 Task: Find an Airbnb in Greenwood, United States, for one guest from September 6 to September 10, with a price range of ₹9000 to ₹17000, 1 bedroom, 1 bed, 1 bathroom, self check-in, and host language in English or German.
Action: Mouse moved to (463, 109)
Screenshot: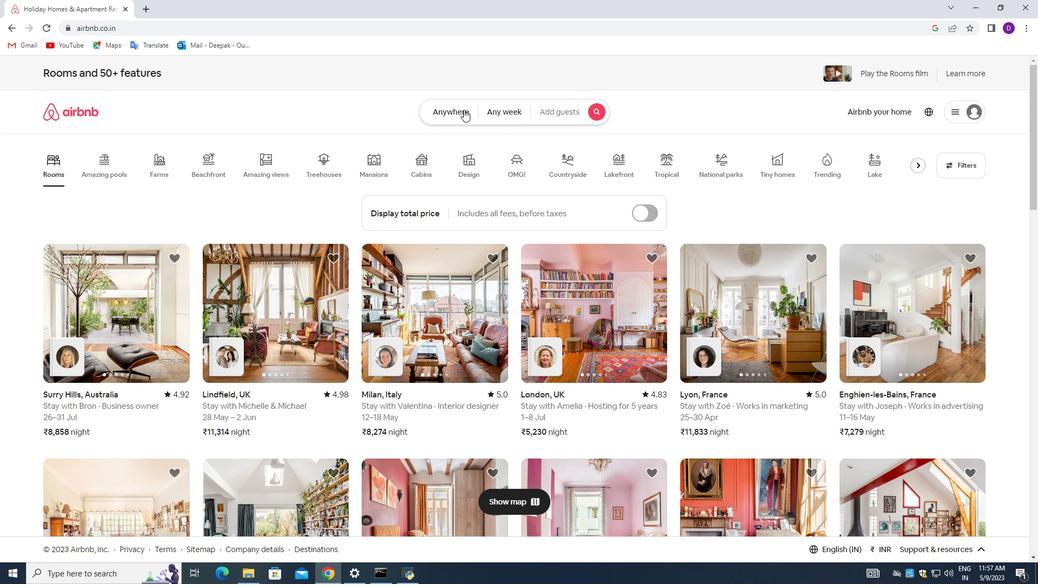
Action: Mouse pressed left at (463, 109)
Screenshot: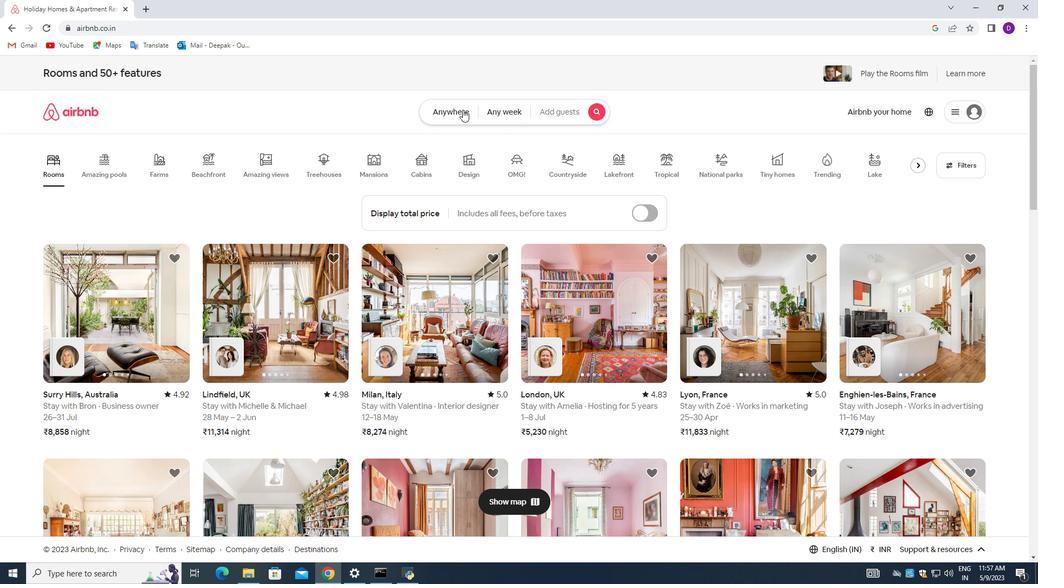 
Action: Mouse moved to (345, 157)
Screenshot: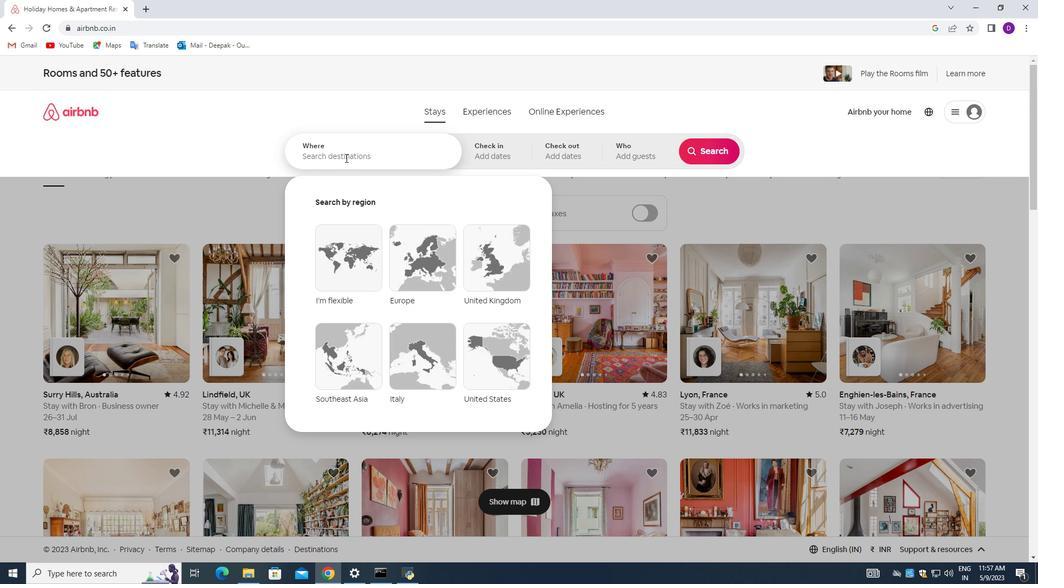 
Action: Mouse pressed left at (345, 157)
Screenshot: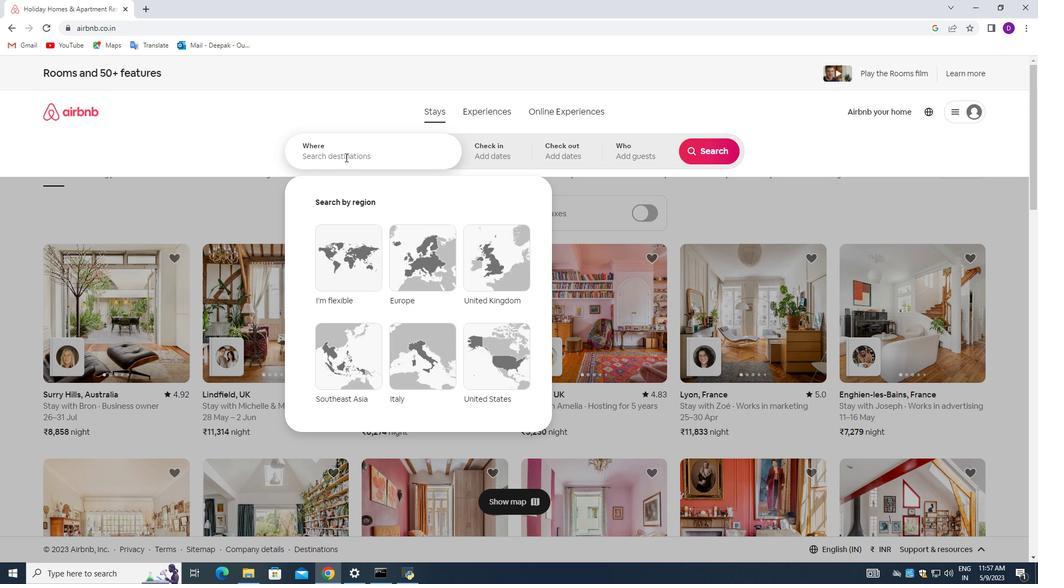 
Action: Key pressed <Key.shift>g<Key.backspace><Key.shift>Greenwood,<Key.space>u<Key.backspace><Key.space>un<Key.backspace><Key.backspace><Key.shift>United<Key.space><Key.shift>States<Key.enter>
Screenshot: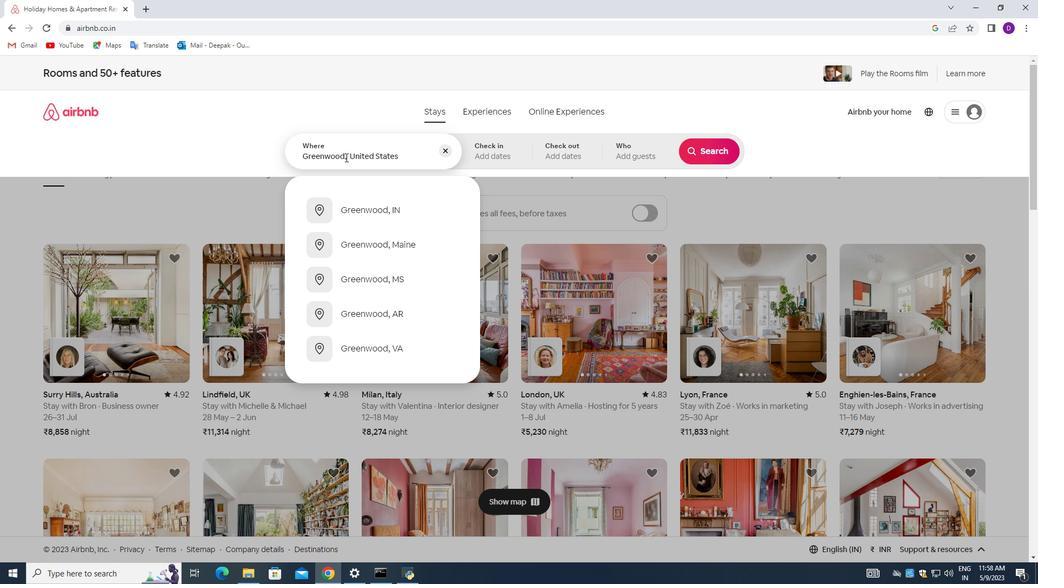 
Action: Mouse moved to (706, 241)
Screenshot: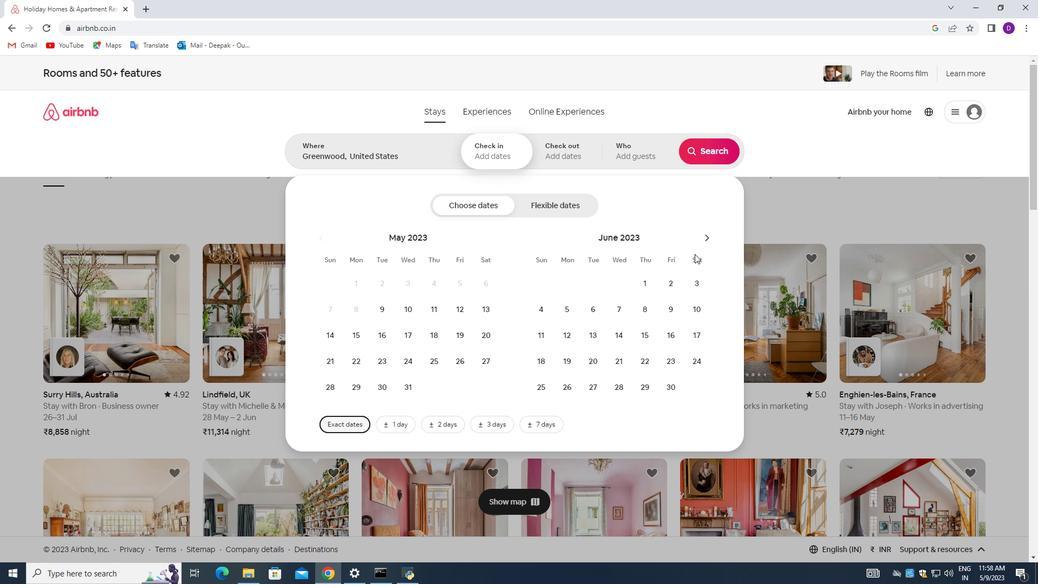 
Action: Mouse pressed left at (706, 241)
Screenshot: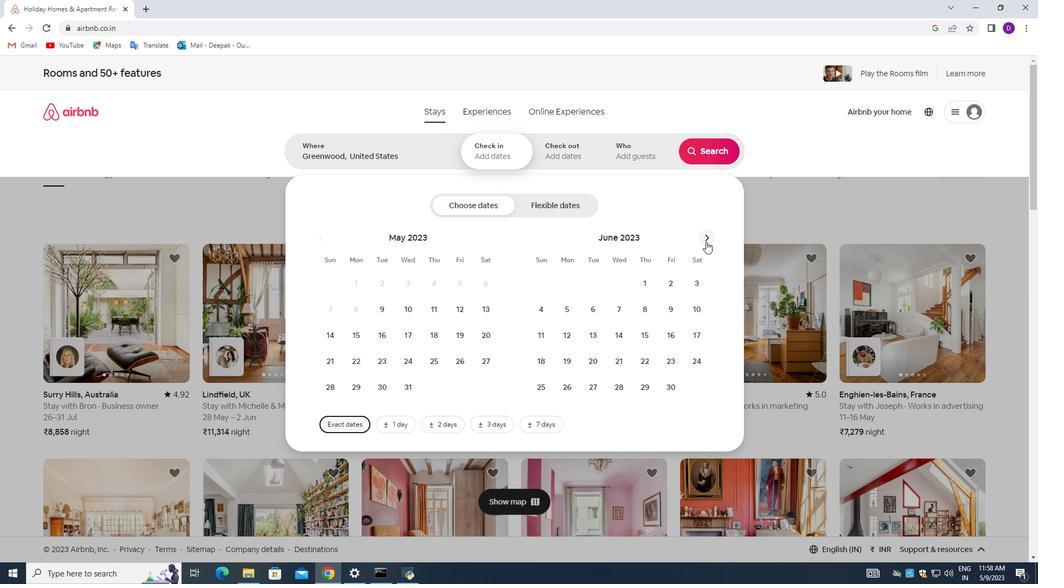 
Action: Mouse pressed left at (706, 241)
Screenshot: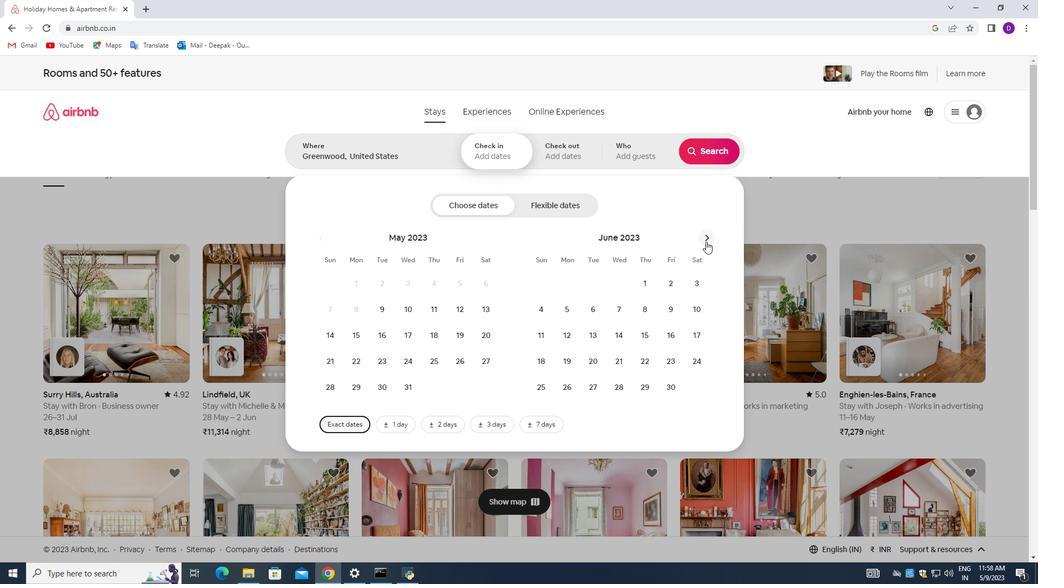 
Action: Mouse moved to (705, 241)
Screenshot: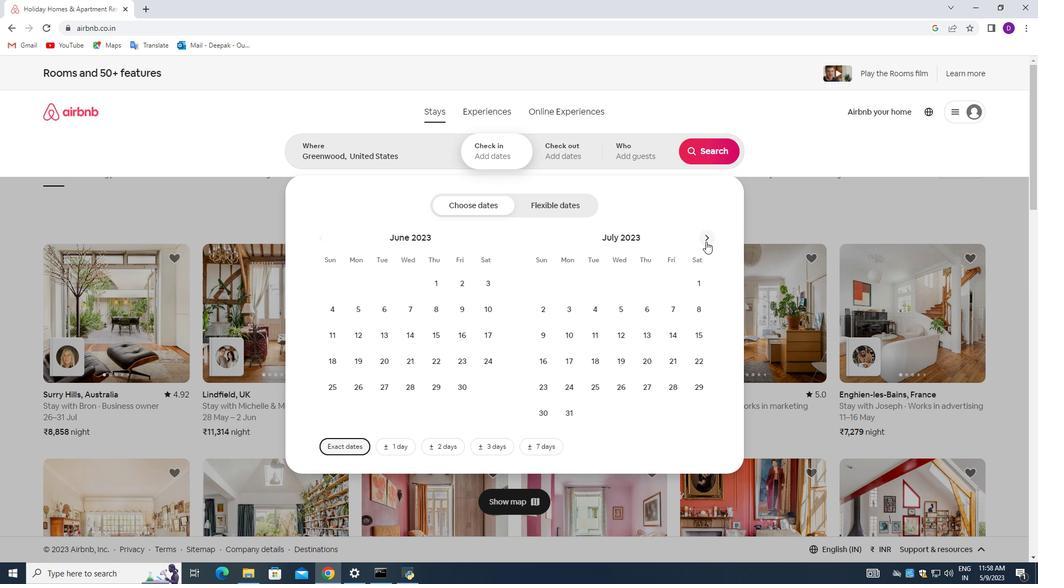 
Action: Mouse pressed left at (705, 241)
Screenshot: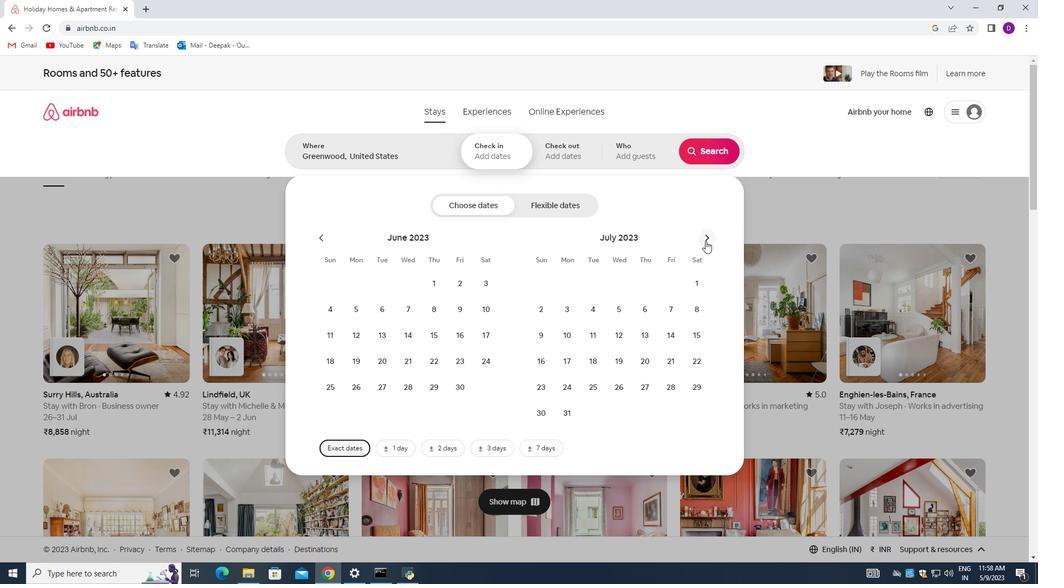 
Action: Mouse pressed left at (705, 241)
Screenshot: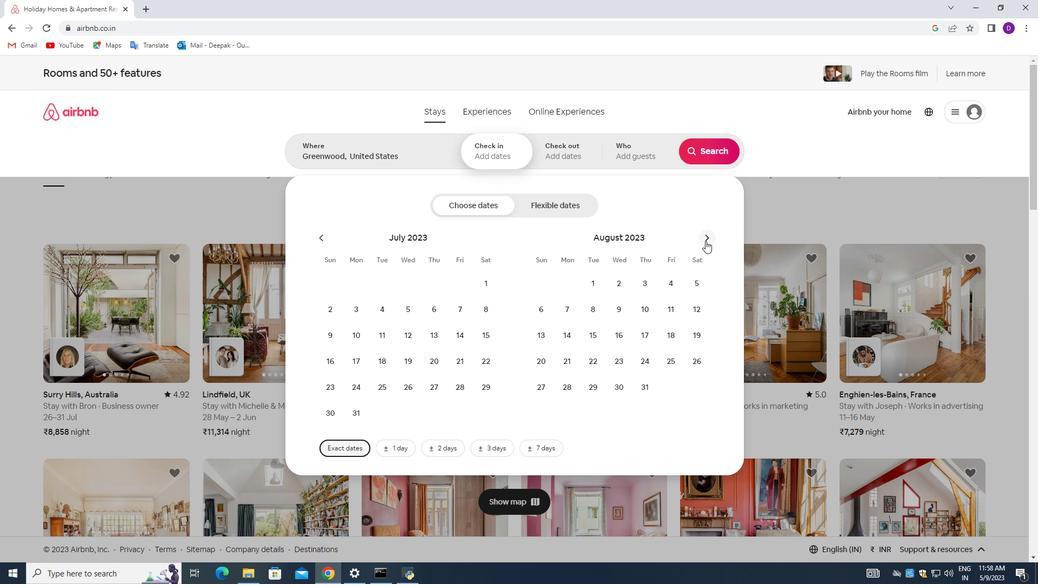 
Action: Mouse moved to (611, 315)
Screenshot: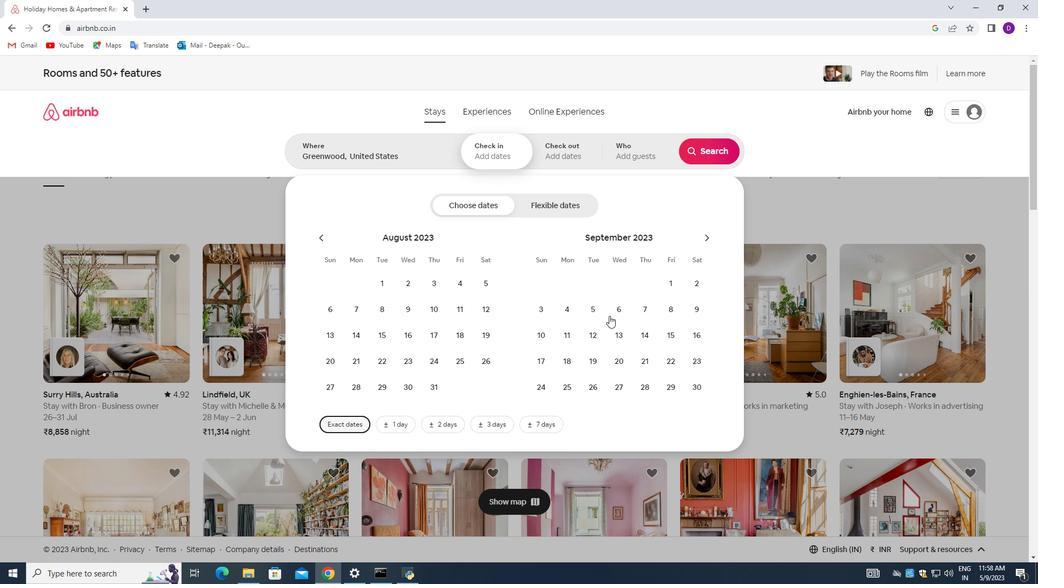 
Action: Mouse pressed left at (611, 315)
Screenshot: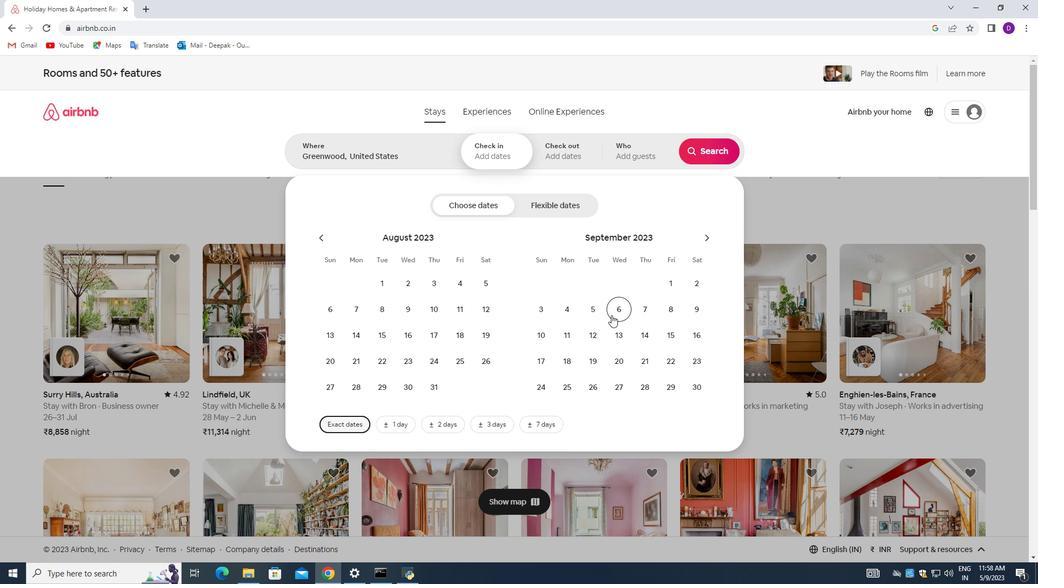 
Action: Mouse moved to (537, 335)
Screenshot: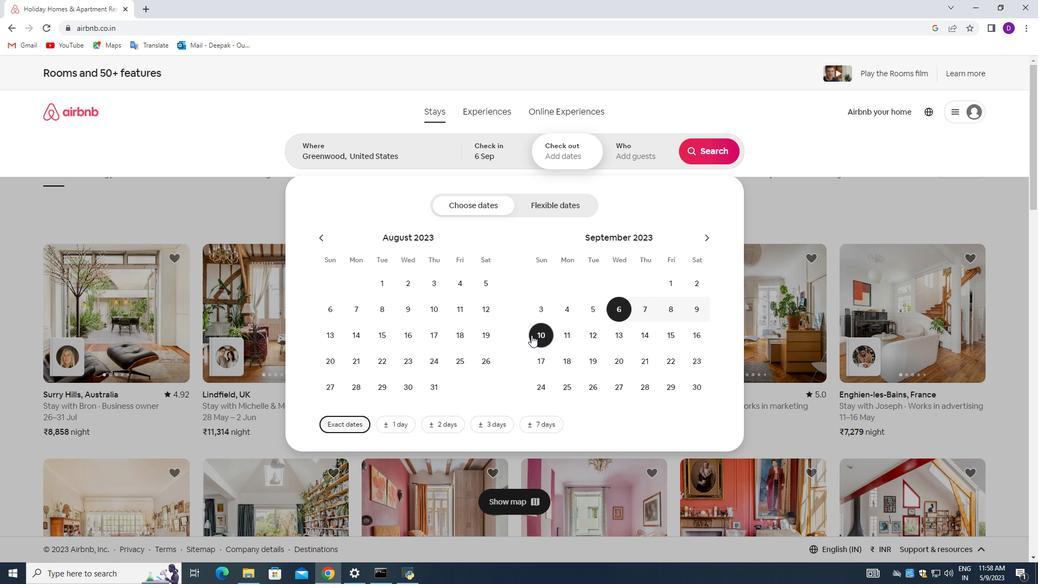
Action: Mouse pressed left at (537, 335)
Screenshot: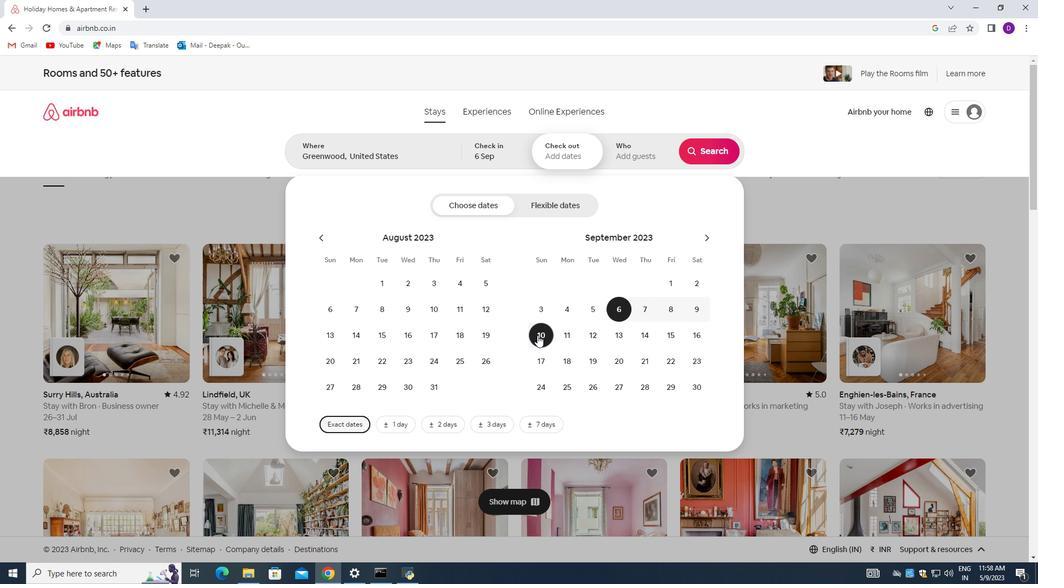 
Action: Mouse moved to (623, 158)
Screenshot: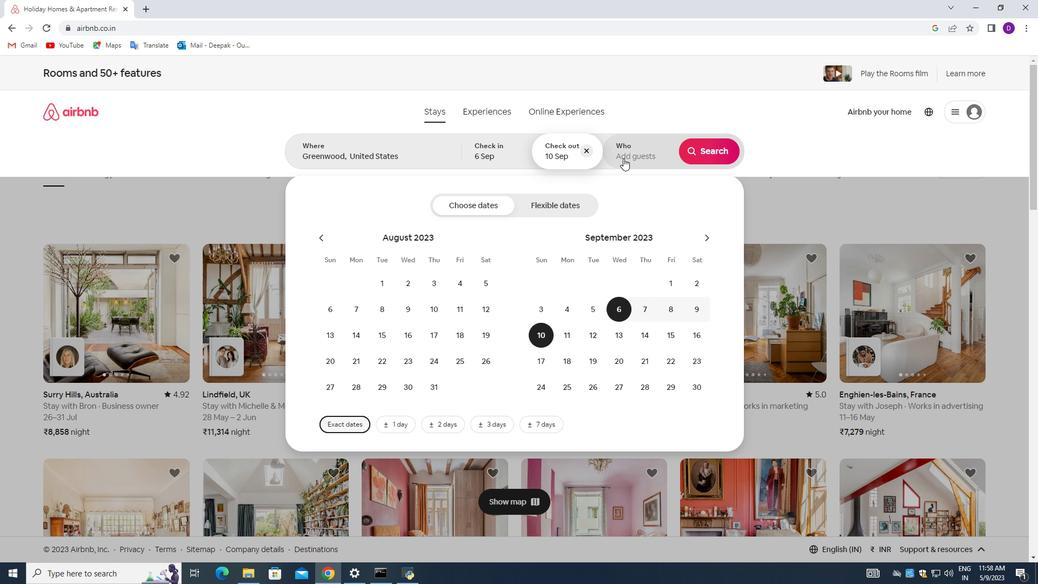 
Action: Mouse pressed left at (623, 158)
Screenshot: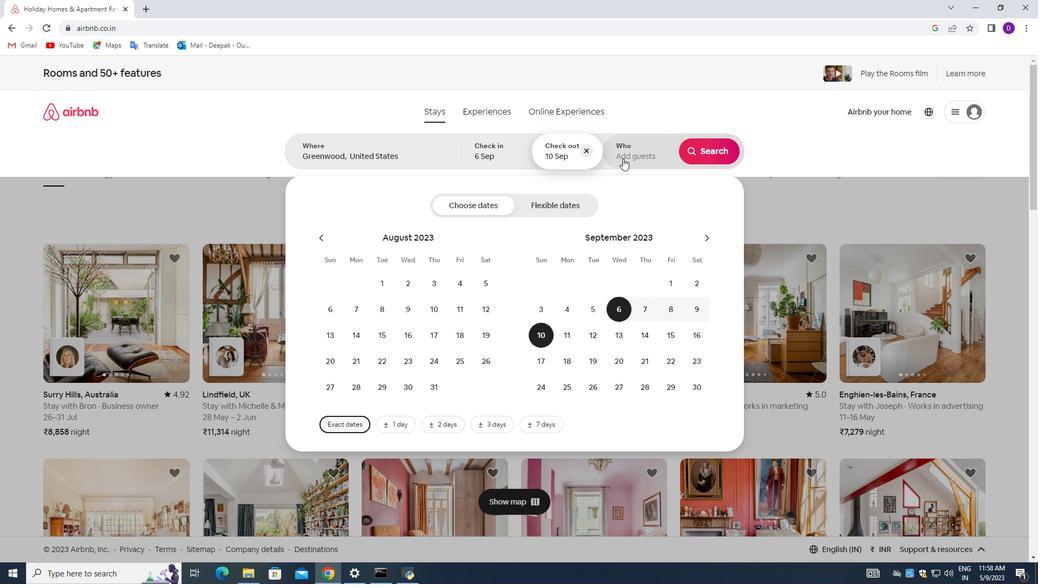 
Action: Mouse moved to (715, 208)
Screenshot: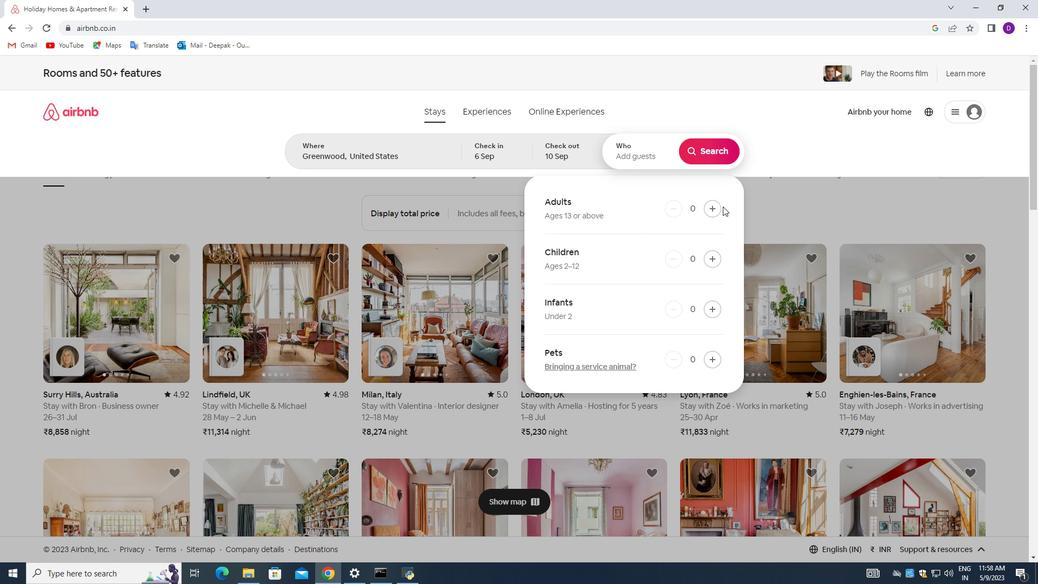 
Action: Mouse pressed left at (715, 208)
Screenshot: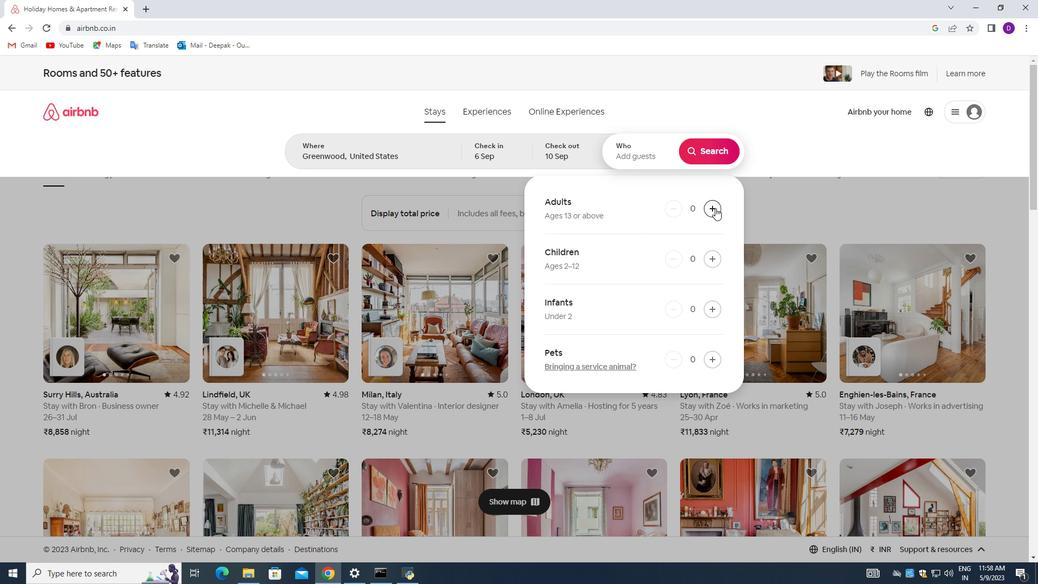 
Action: Mouse moved to (703, 160)
Screenshot: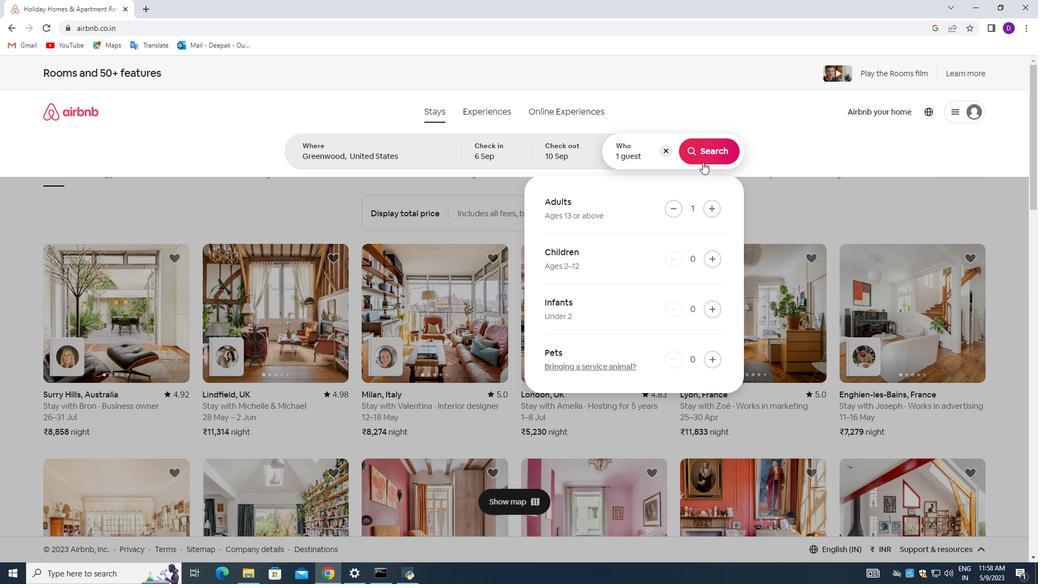 
Action: Mouse pressed left at (703, 160)
Screenshot: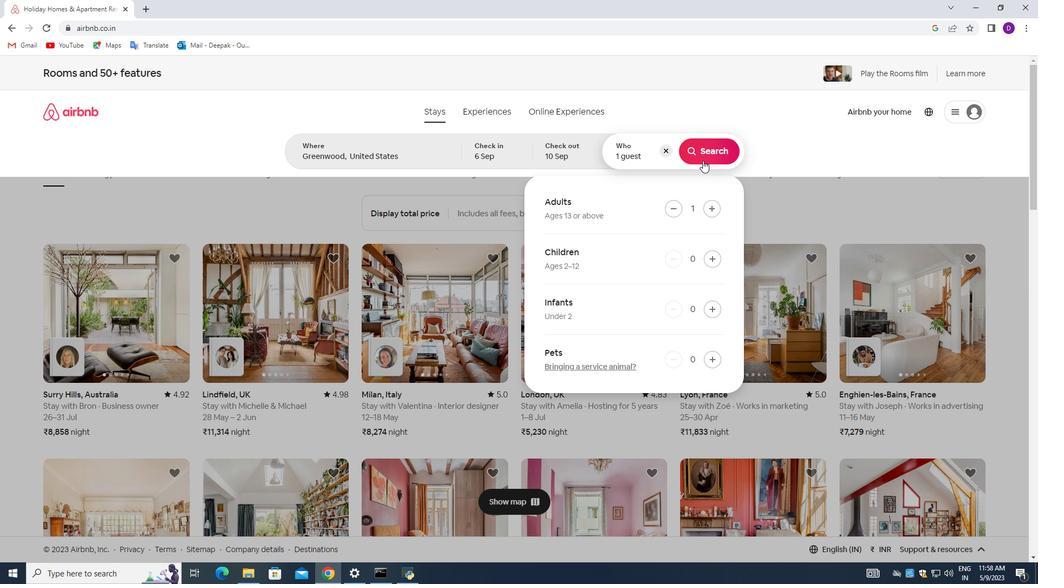 
Action: Mouse moved to (991, 121)
Screenshot: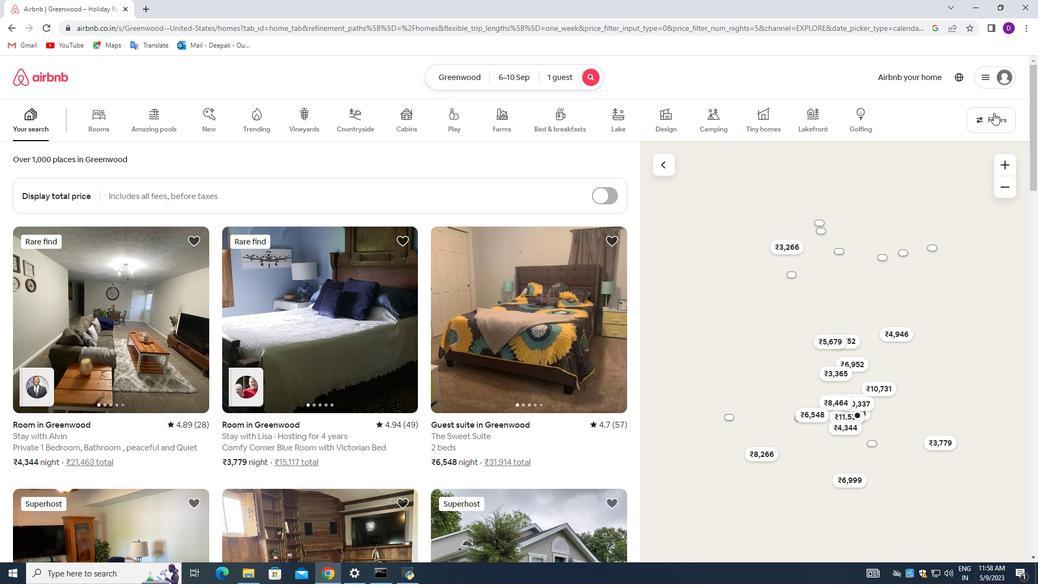 
Action: Mouse pressed left at (991, 121)
Screenshot: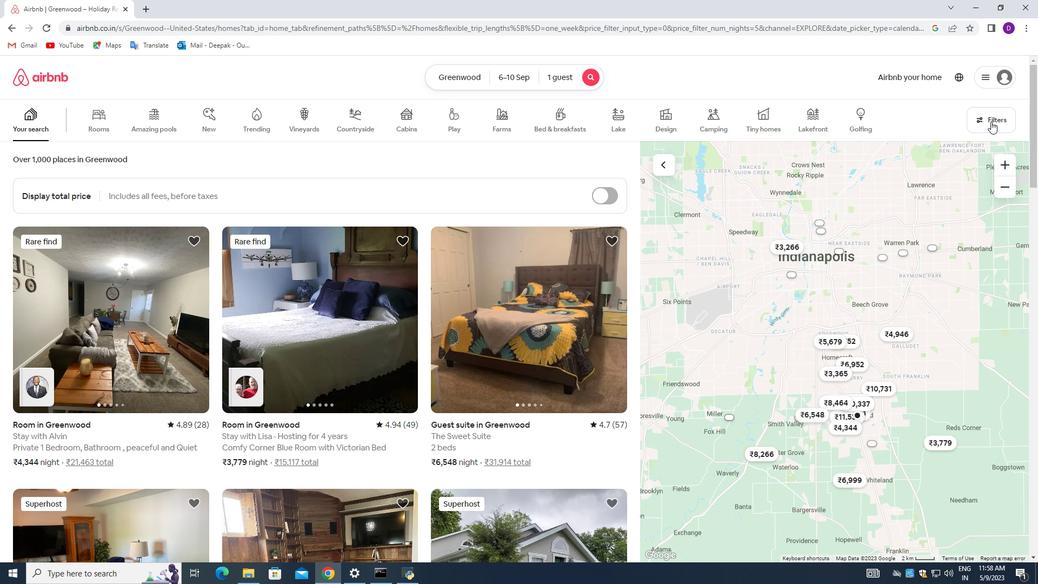 
Action: Mouse moved to (374, 384)
Screenshot: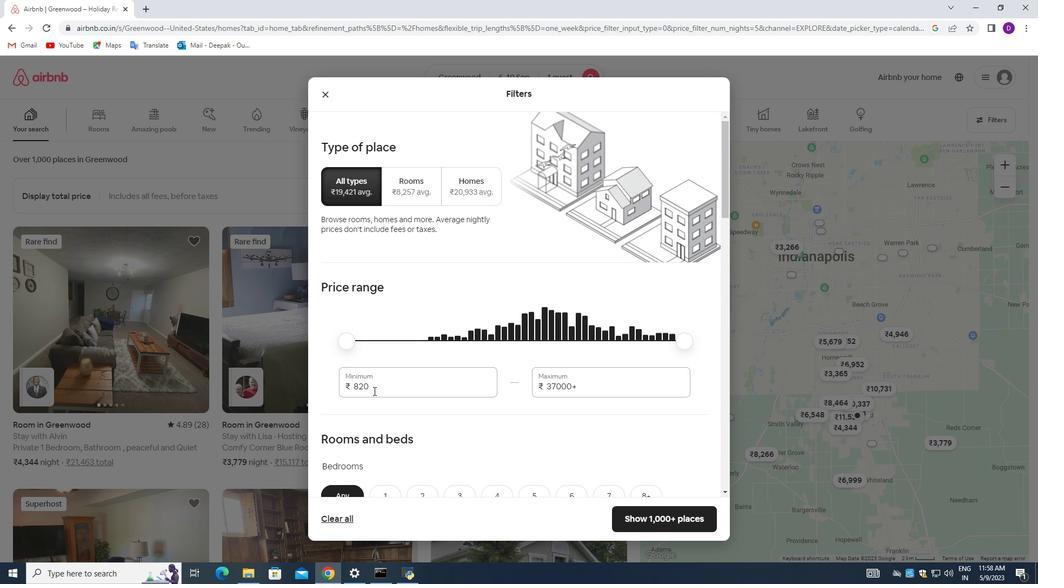 
Action: Mouse pressed left at (374, 384)
Screenshot: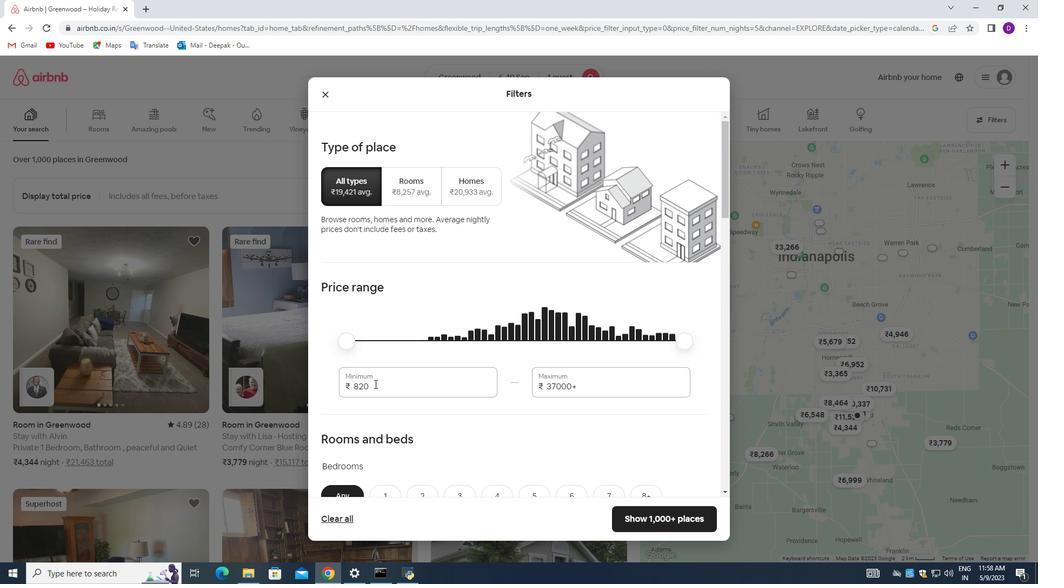 
Action: Mouse pressed left at (374, 384)
Screenshot: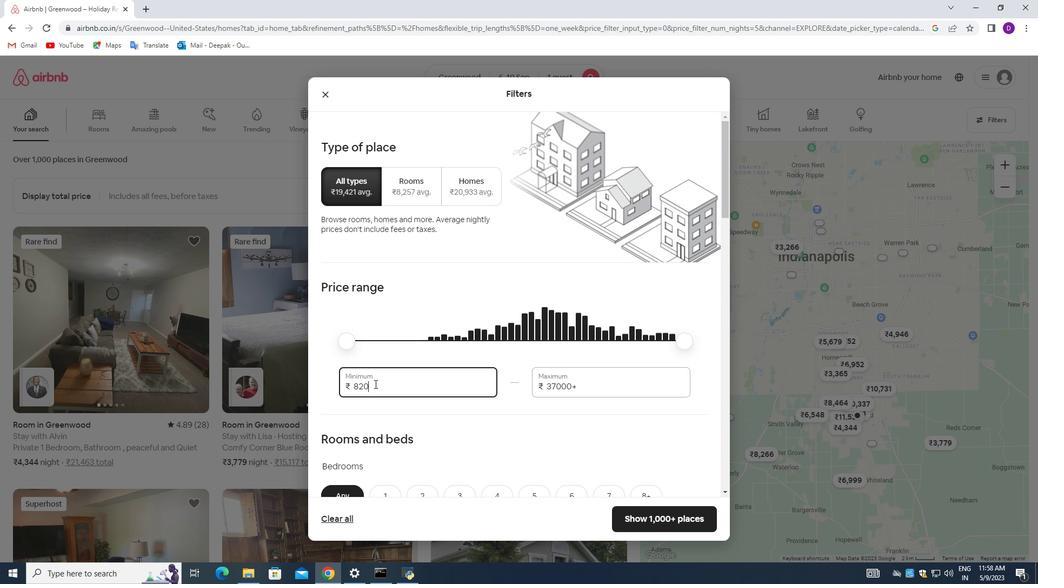 
Action: Mouse moved to (367, 380)
Screenshot: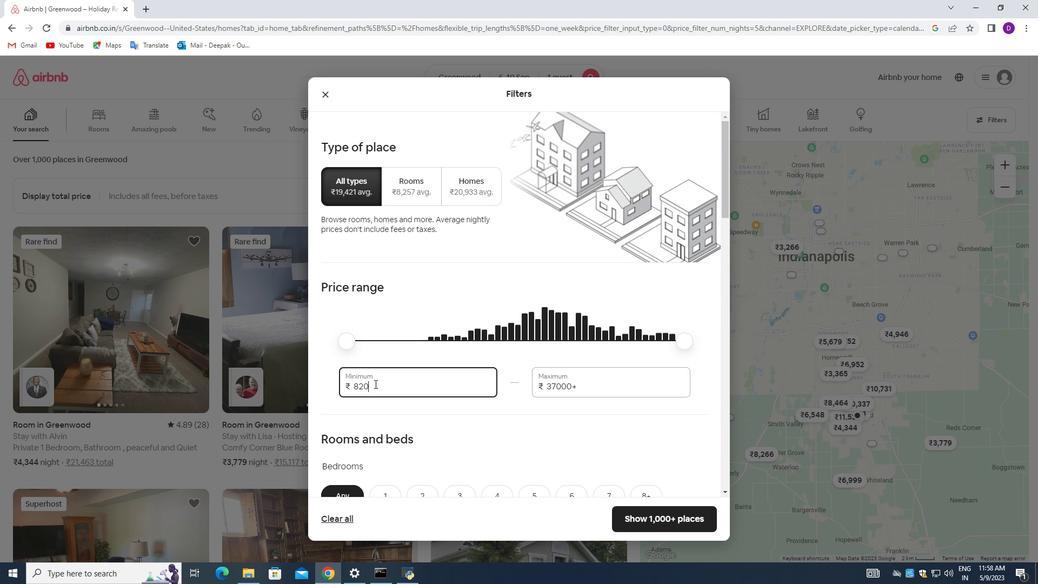 
Action: Key pressed <Key.backspace>9000<Key.tab>17000
Screenshot: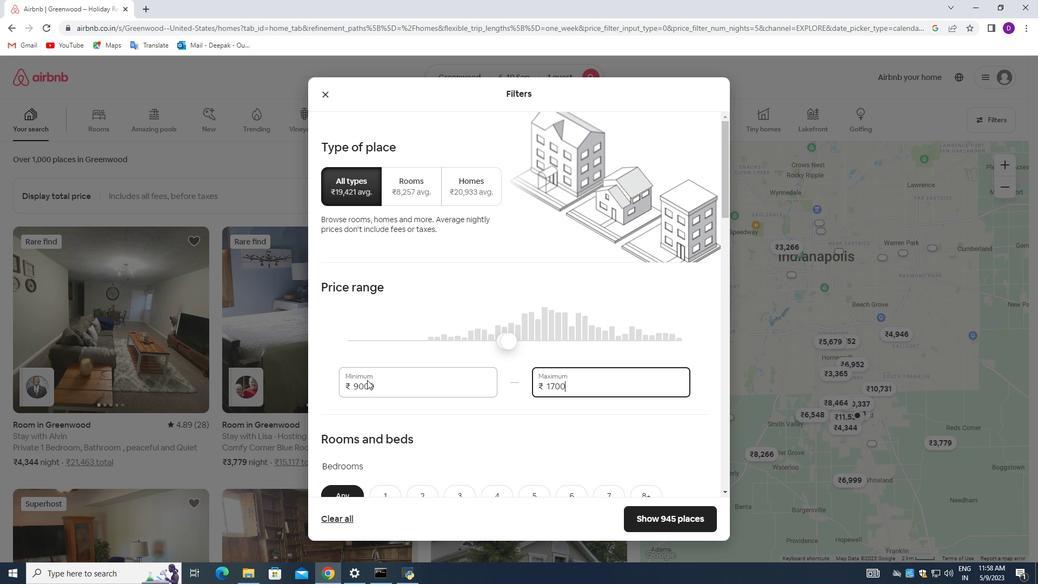 
Action: Mouse moved to (493, 368)
Screenshot: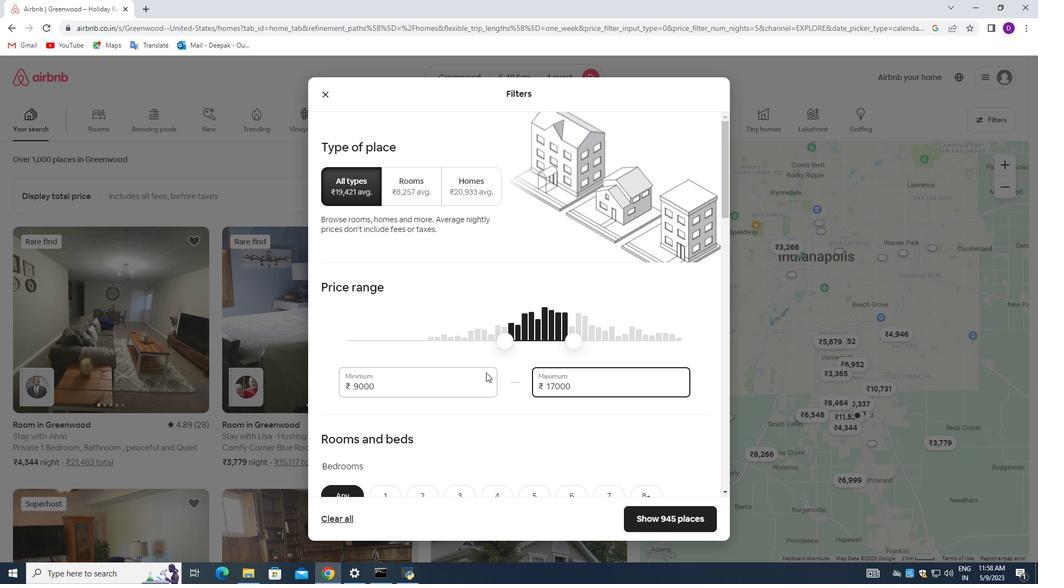 
Action: Mouse scrolled (493, 368) with delta (0, 0)
Screenshot: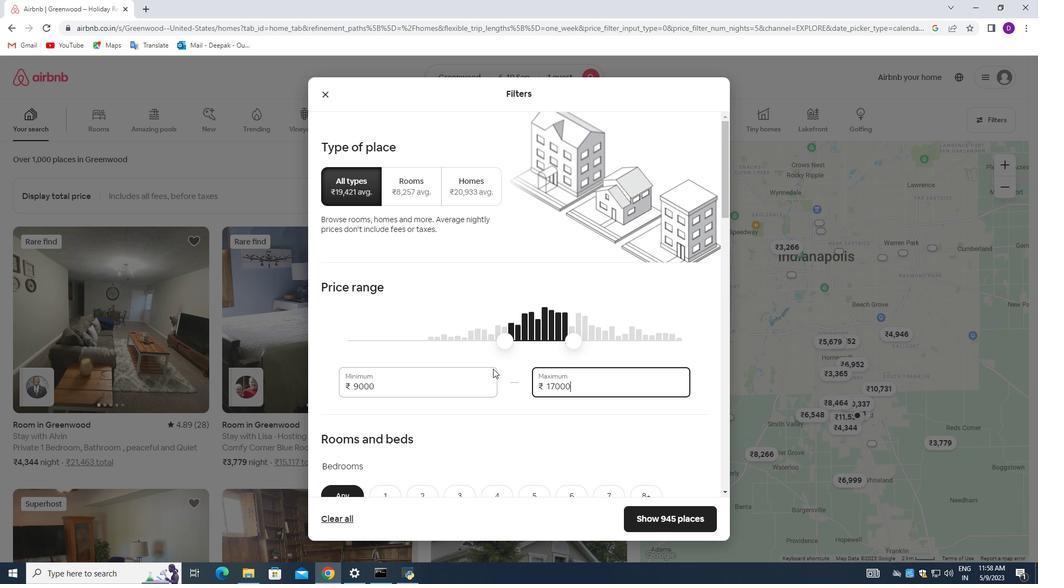 
Action: Mouse scrolled (493, 368) with delta (0, 0)
Screenshot: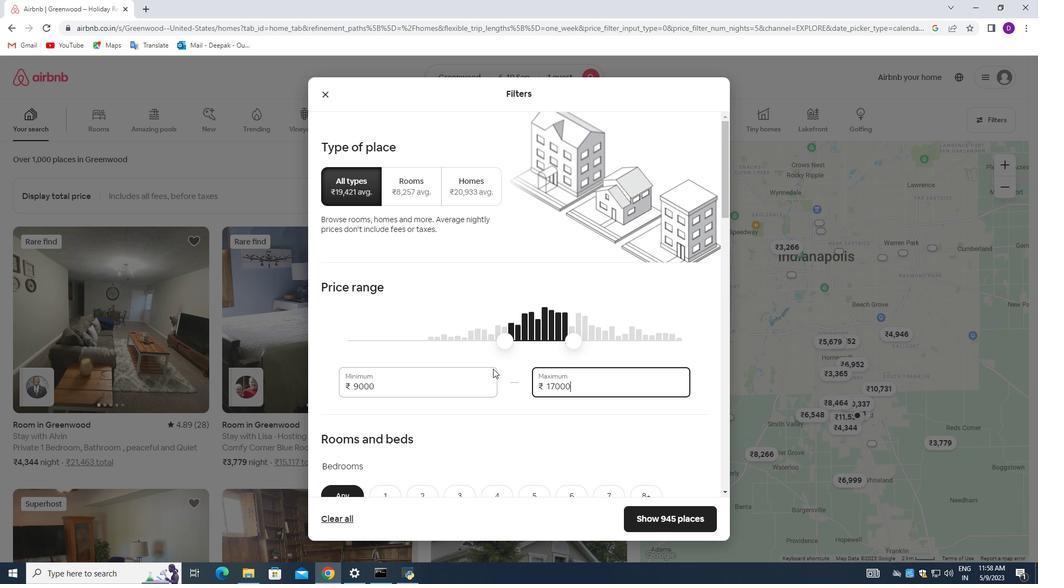 
Action: Mouse scrolled (493, 368) with delta (0, 0)
Screenshot: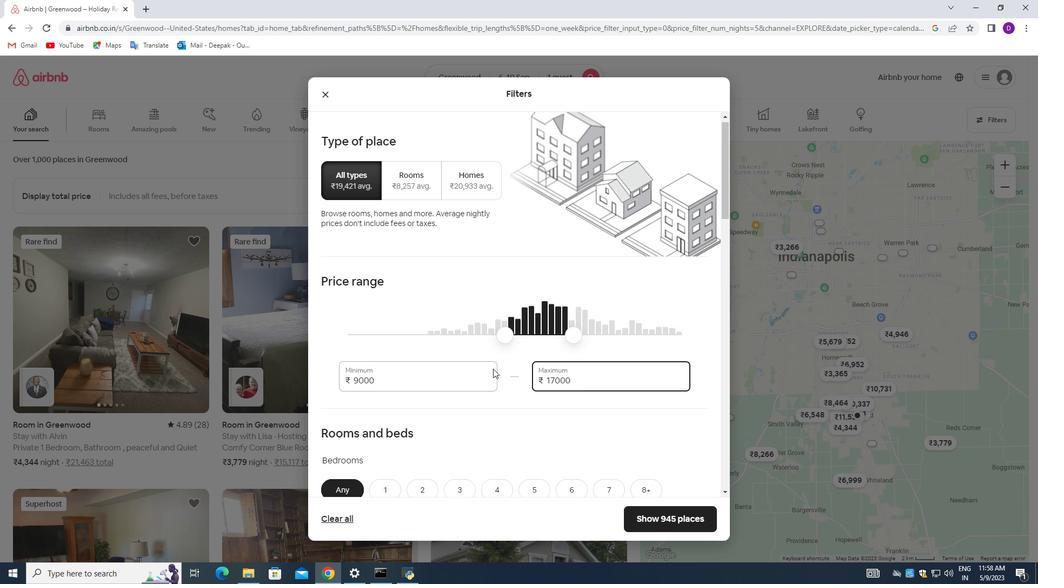 
Action: Mouse moved to (384, 328)
Screenshot: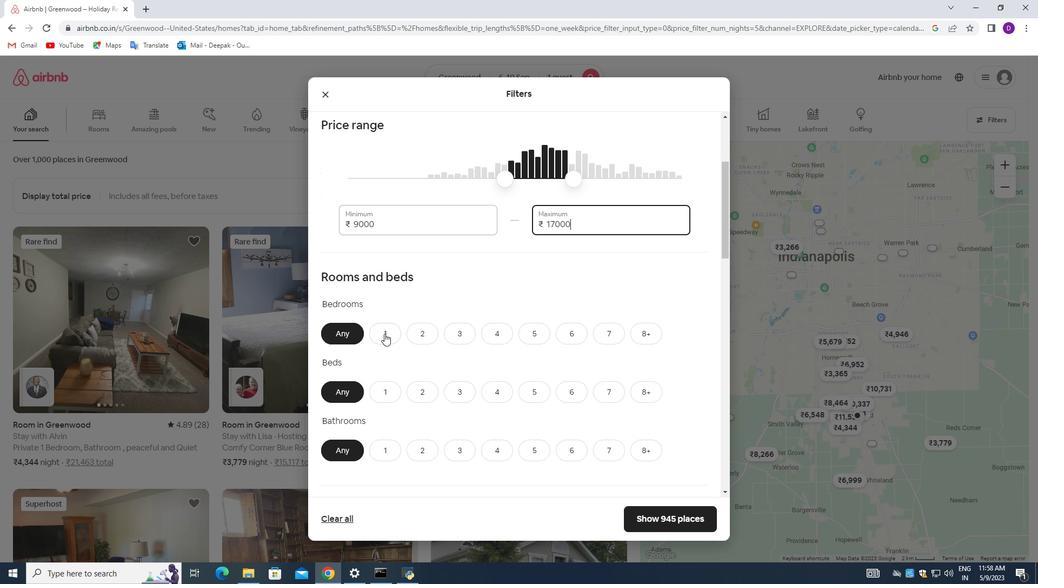 
Action: Mouse pressed left at (384, 328)
Screenshot: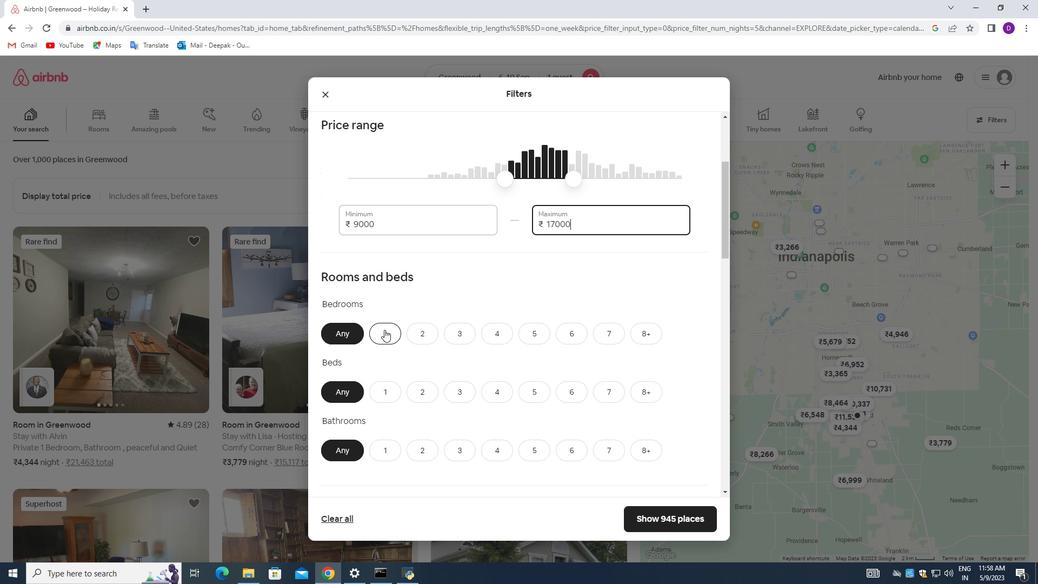 
Action: Mouse moved to (384, 388)
Screenshot: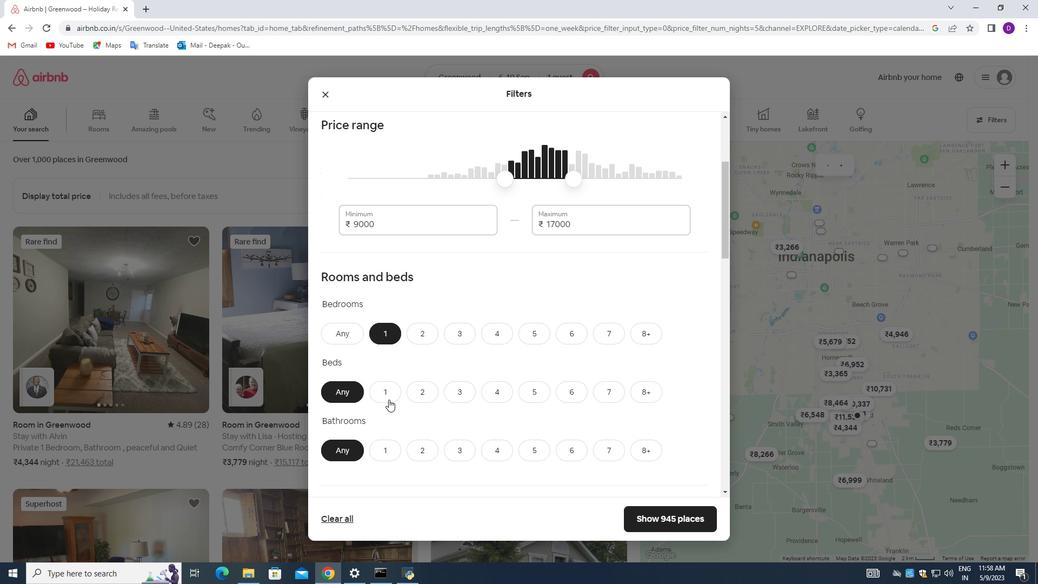 
Action: Mouse pressed left at (384, 388)
Screenshot: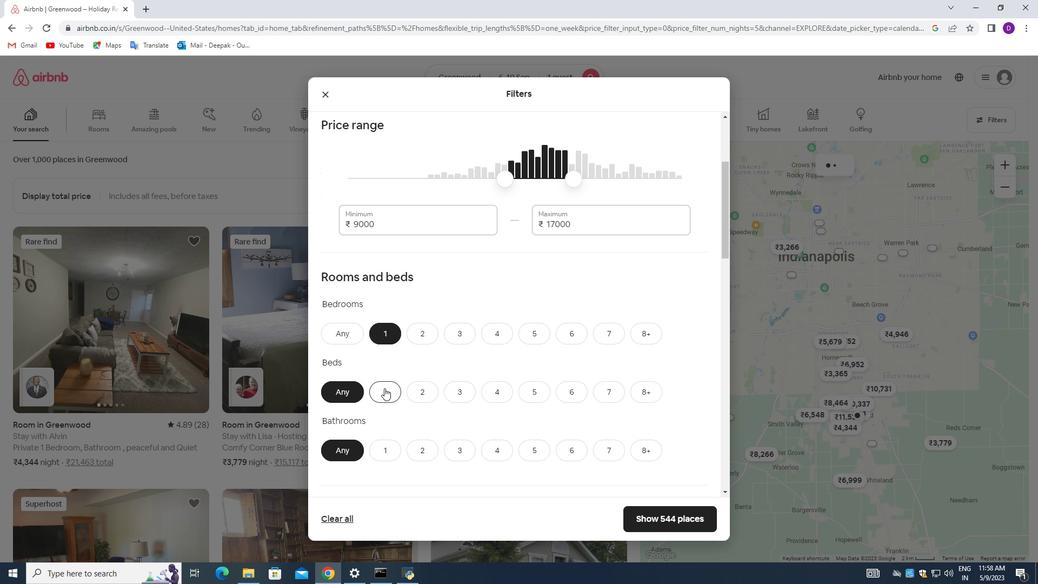 
Action: Mouse moved to (382, 450)
Screenshot: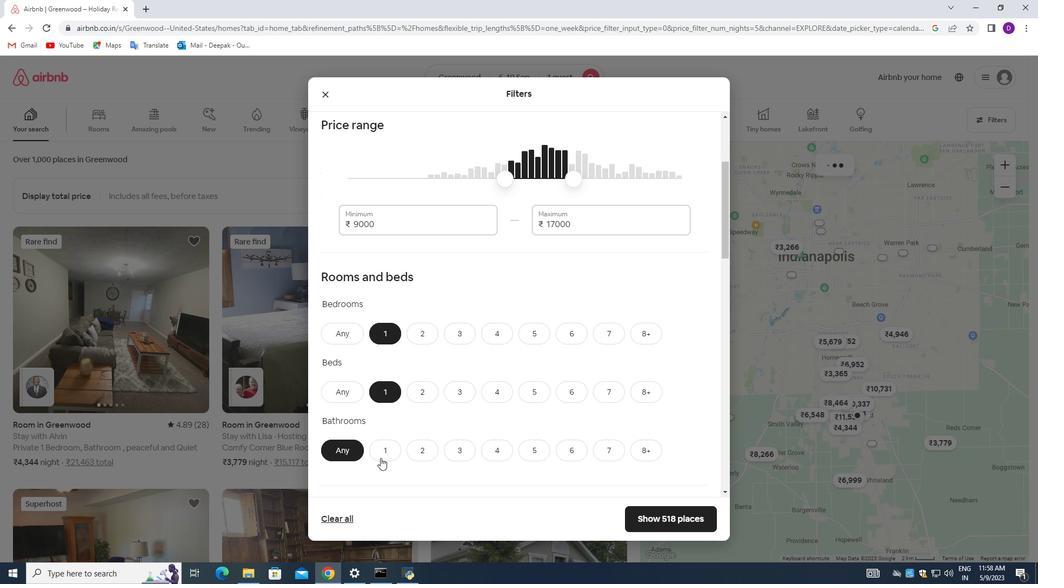 
Action: Mouse pressed left at (382, 450)
Screenshot: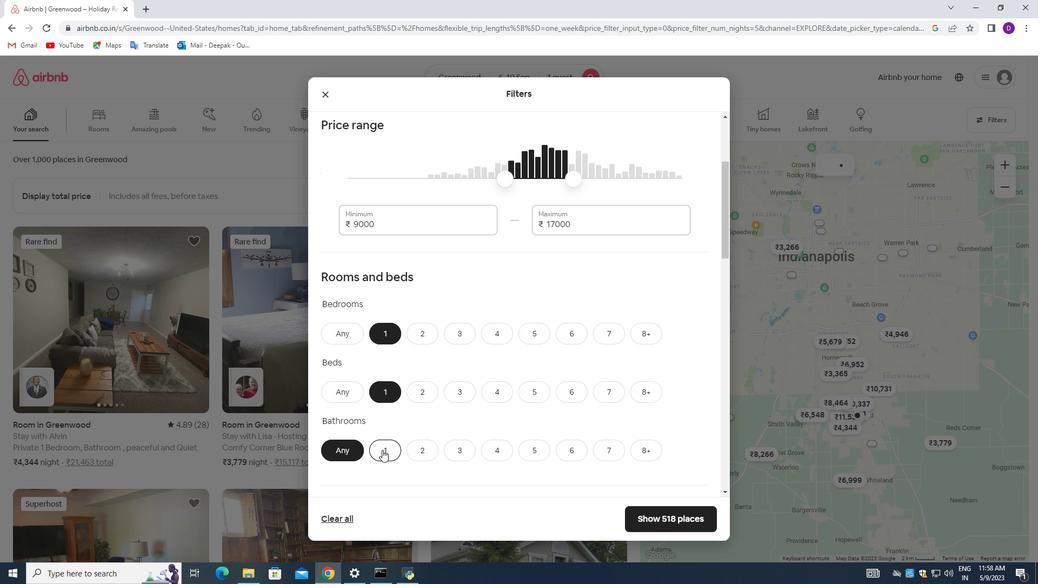 
Action: Mouse moved to (473, 450)
Screenshot: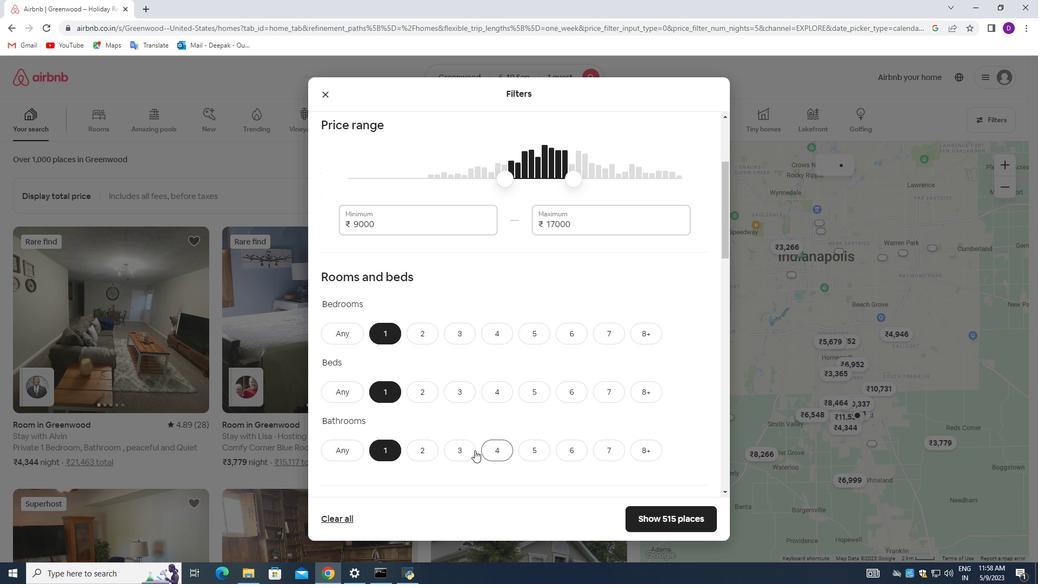 
Action: Mouse scrolled (473, 450) with delta (0, 0)
Screenshot: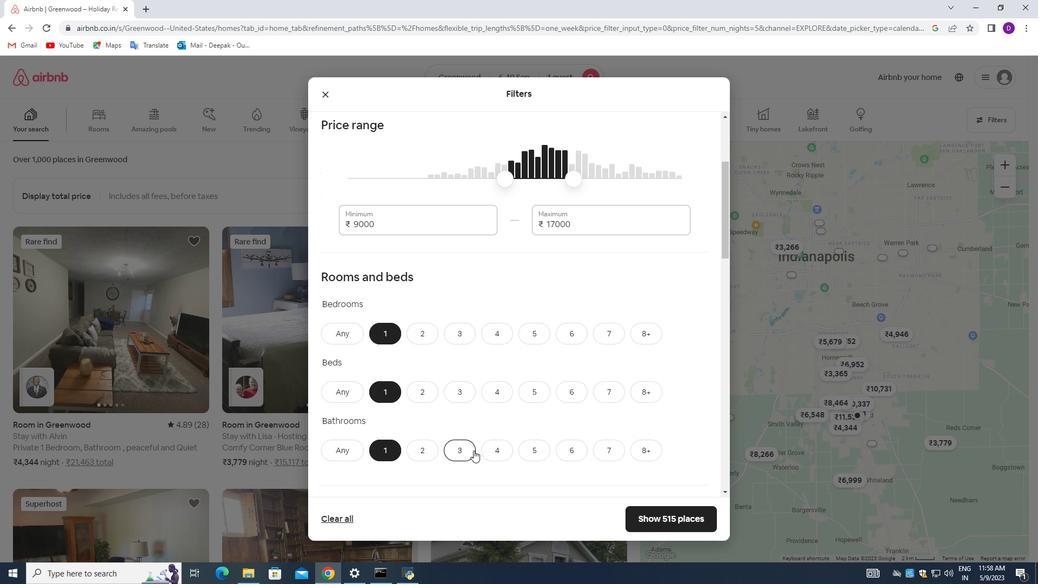 
Action: Mouse moved to (473, 448)
Screenshot: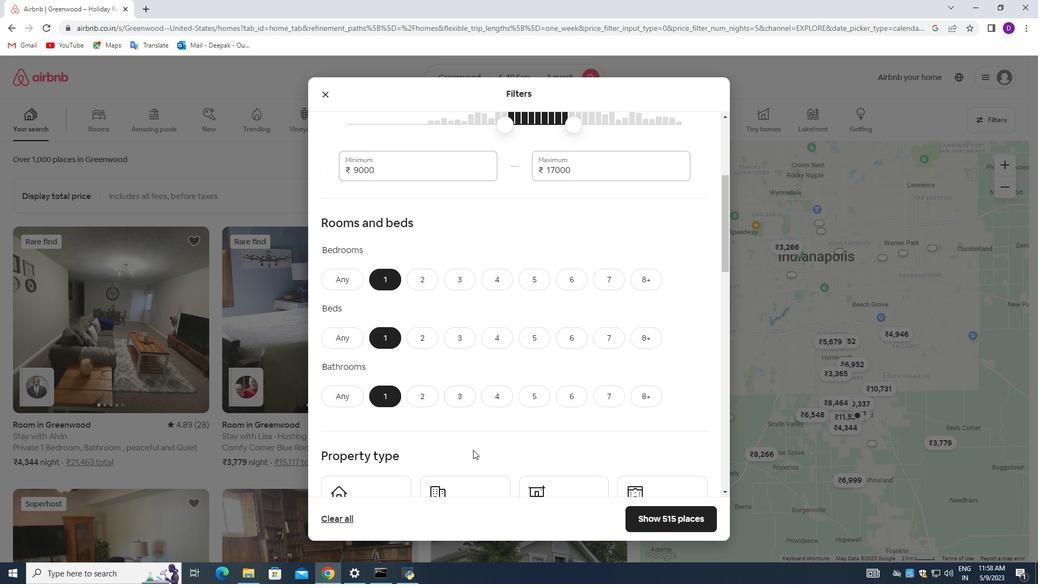 
Action: Mouse scrolled (473, 448) with delta (0, 0)
Screenshot: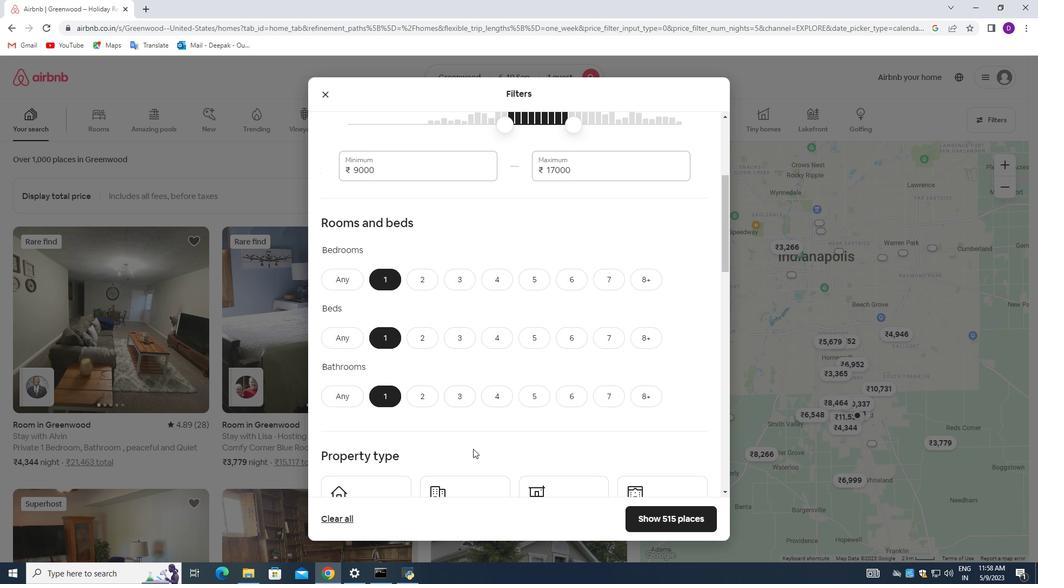 
Action: Mouse scrolled (473, 448) with delta (0, 0)
Screenshot: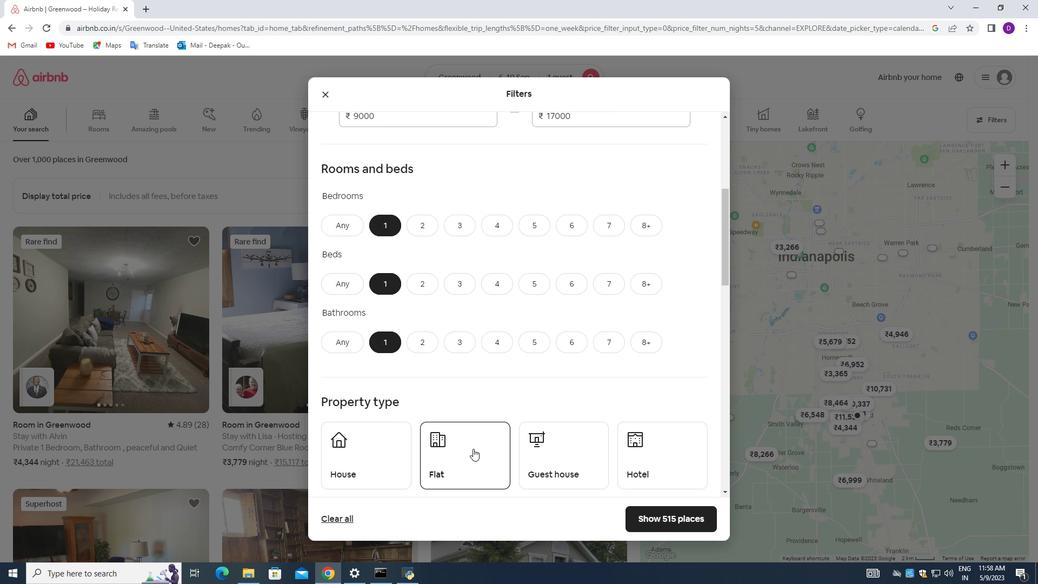 
Action: Mouse moved to (346, 404)
Screenshot: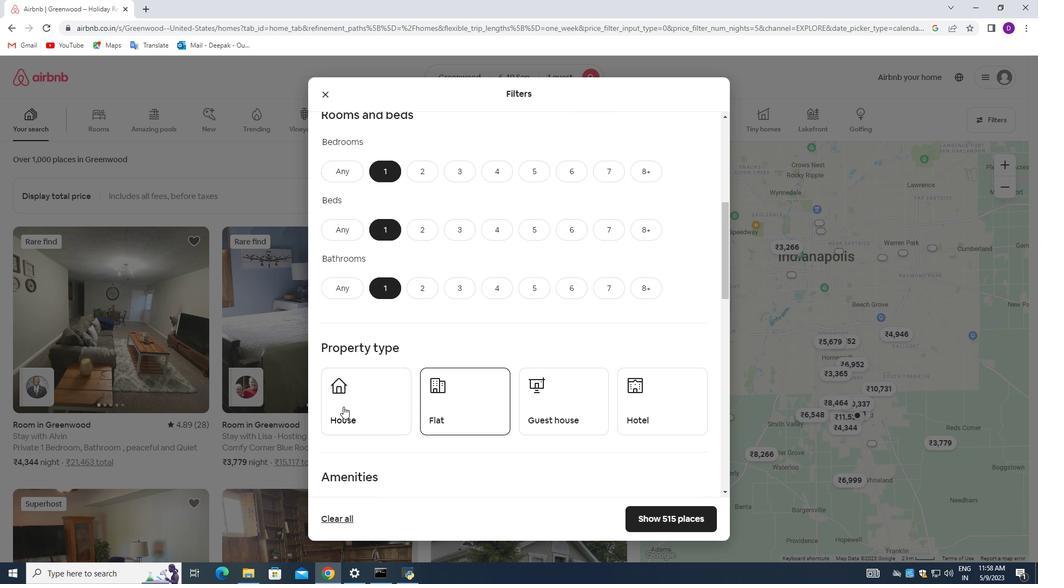 
Action: Mouse pressed left at (346, 404)
Screenshot: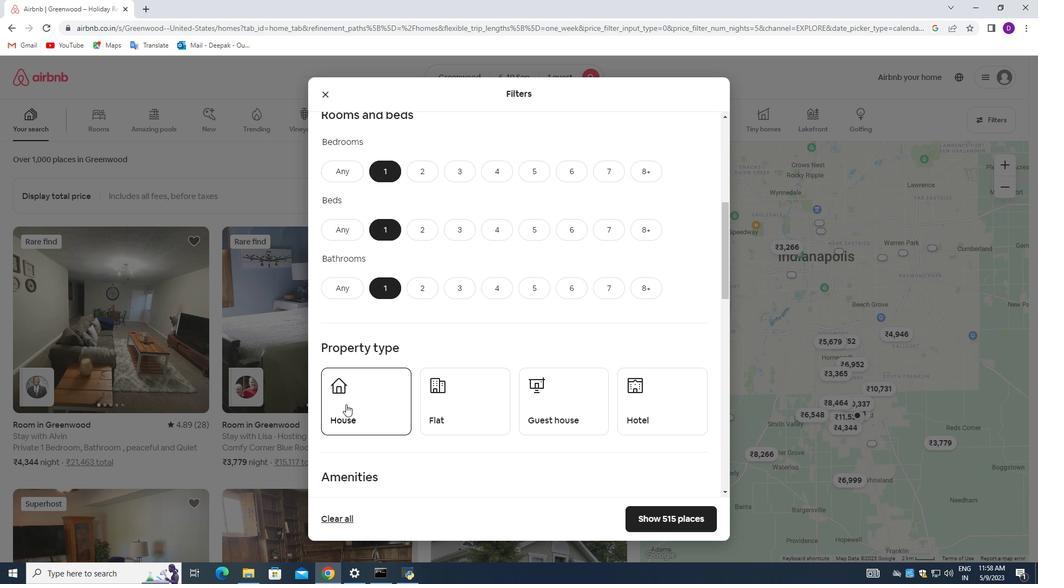 
Action: Mouse moved to (455, 410)
Screenshot: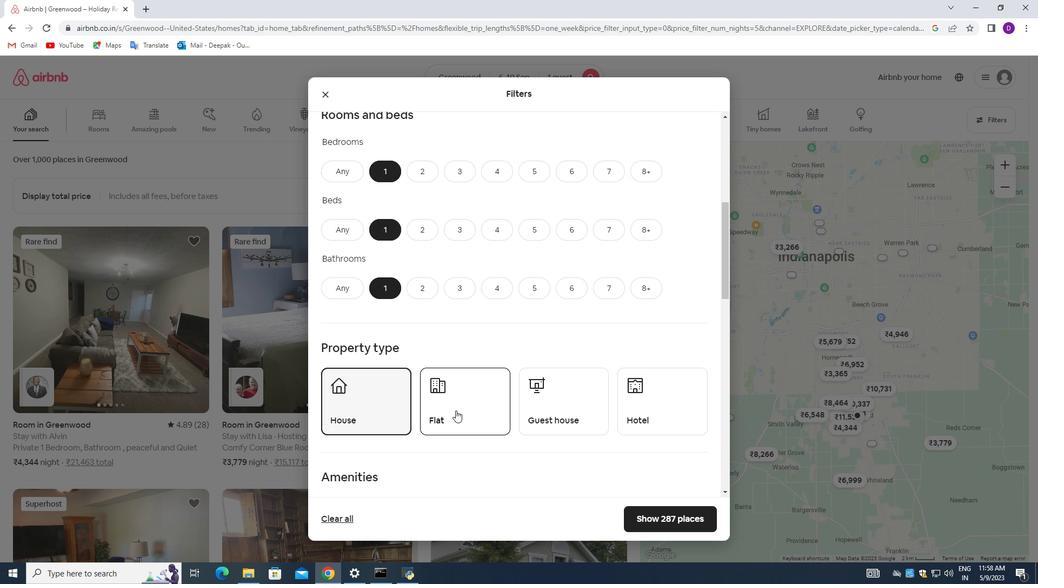 
Action: Mouse pressed left at (455, 410)
Screenshot: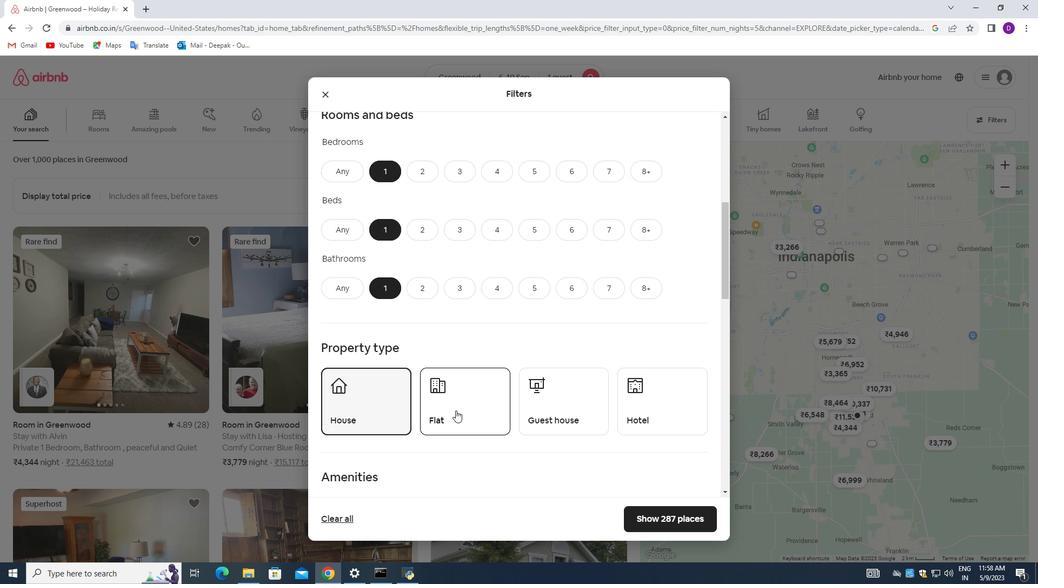 
Action: Mouse moved to (578, 422)
Screenshot: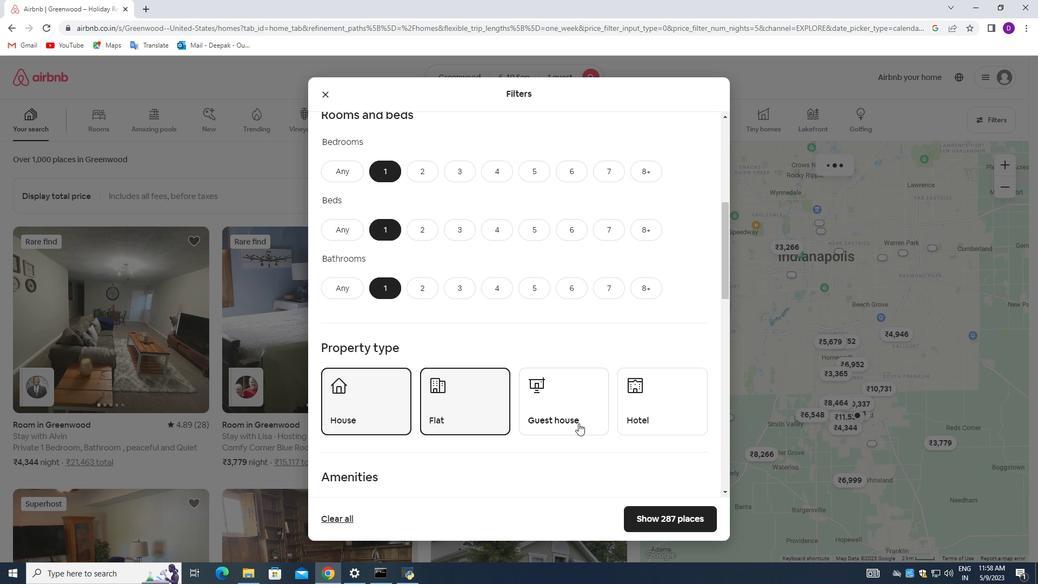 
Action: Mouse pressed left at (578, 422)
Screenshot: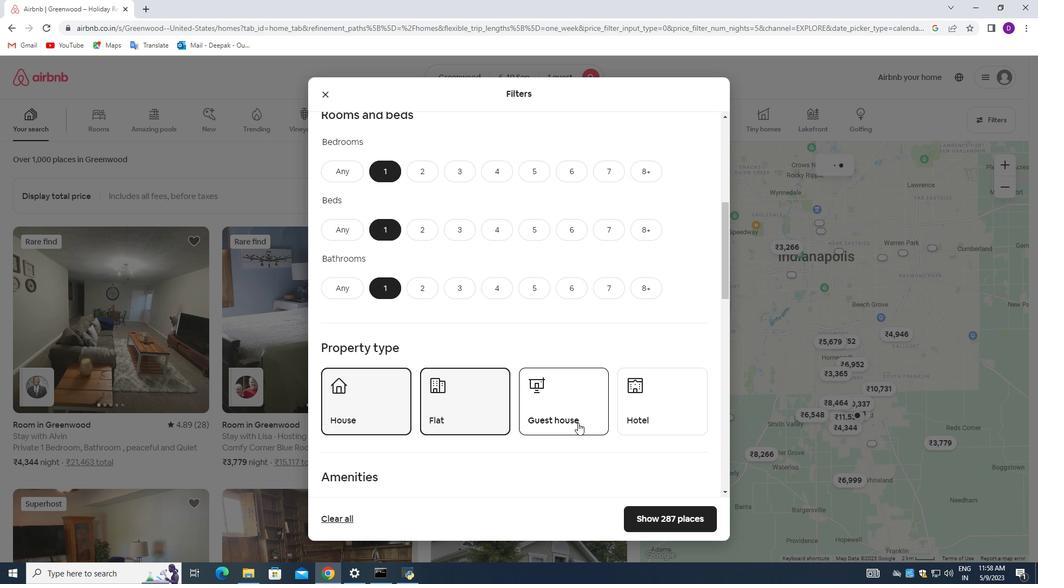 
Action: Mouse moved to (586, 417)
Screenshot: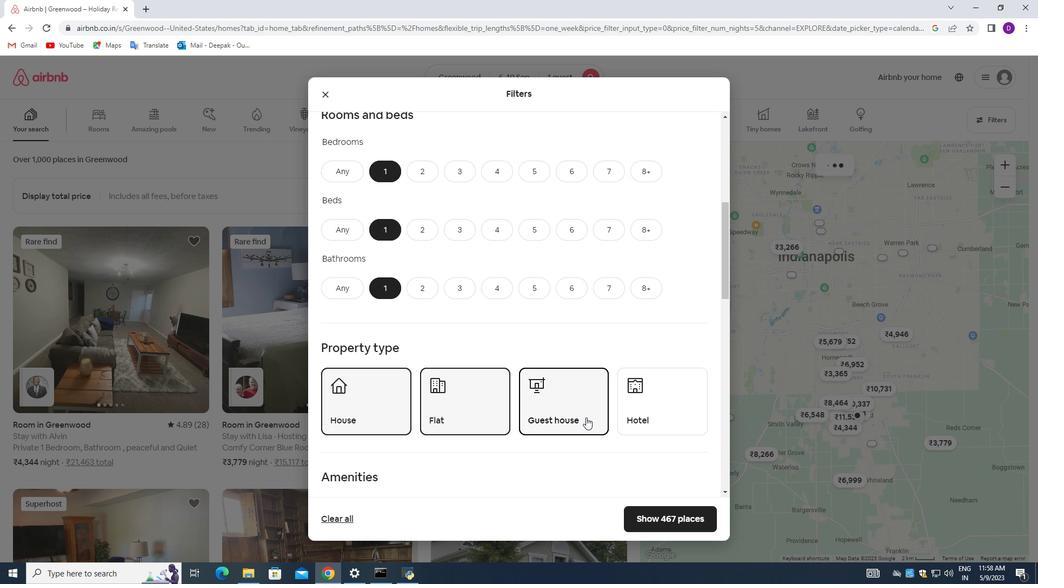 
Action: Mouse scrolled (586, 416) with delta (0, 0)
Screenshot: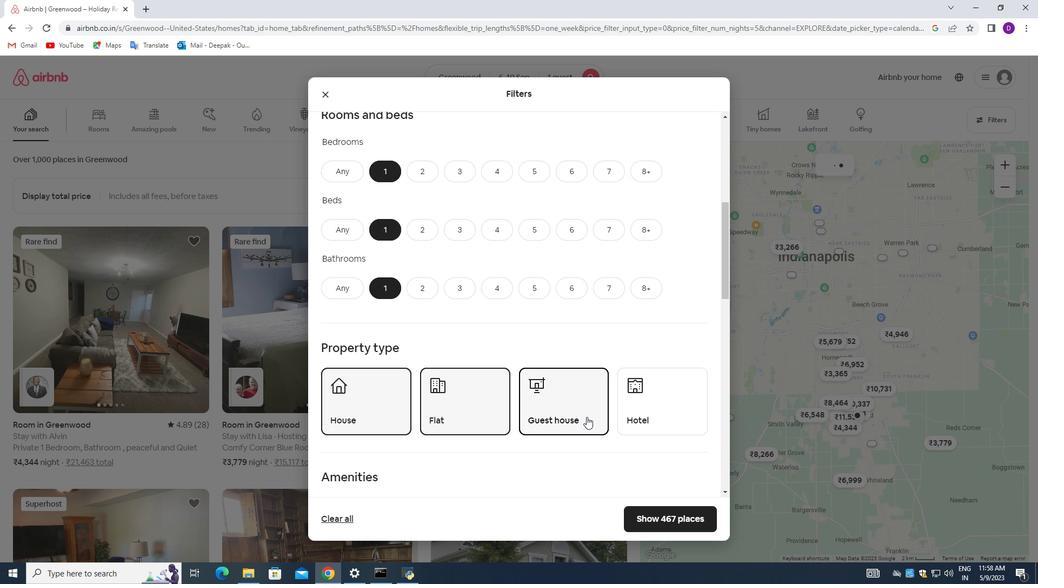 
Action: Mouse scrolled (586, 416) with delta (0, 0)
Screenshot: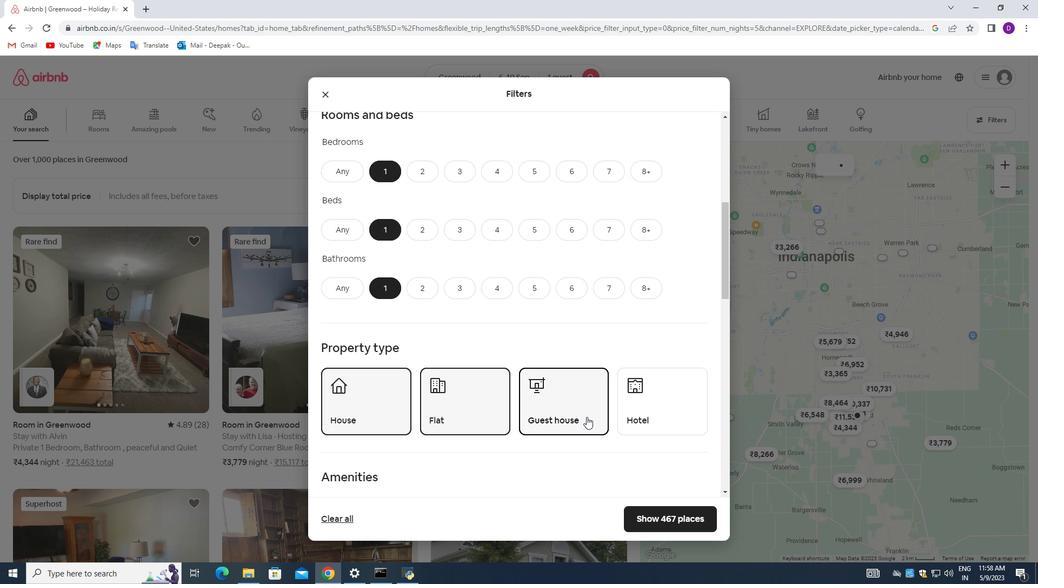 
Action: Mouse moved to (640, 308)
Screenshot: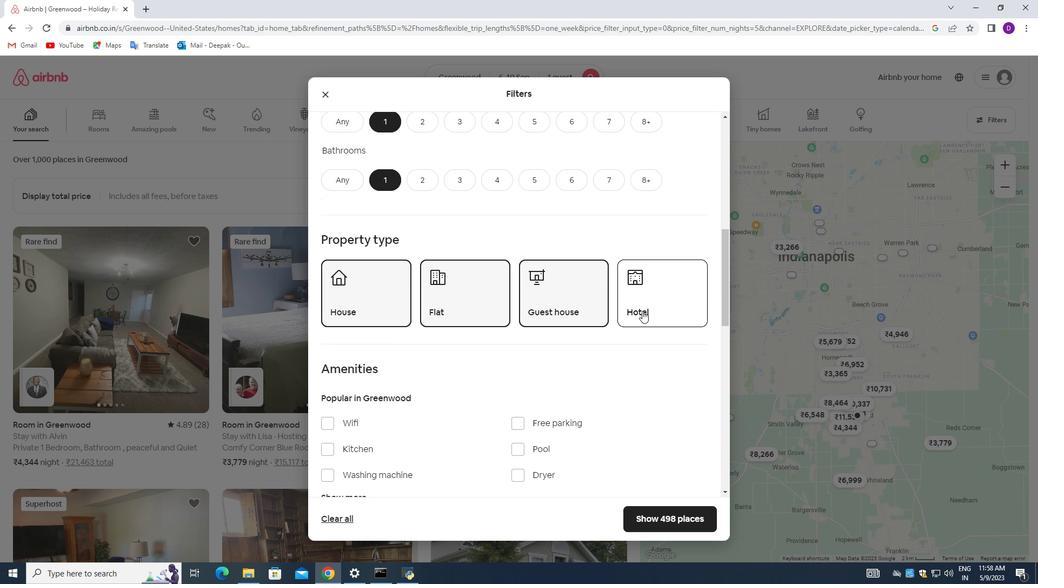 
Action: Mouse pressed left at (640, 308)
Screenshot: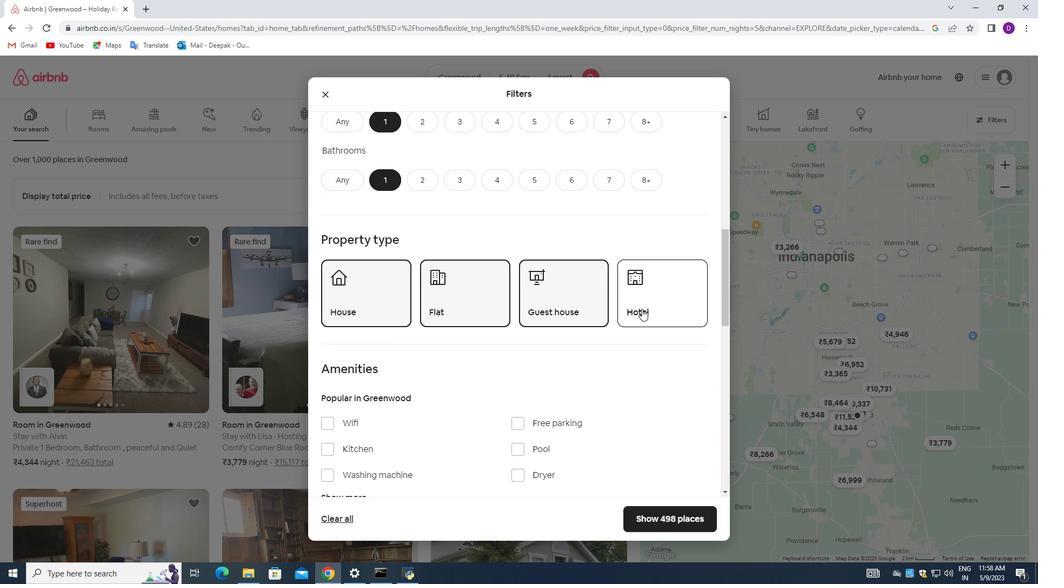 
Action: Mouse moved to (566, 379)
Screenshot: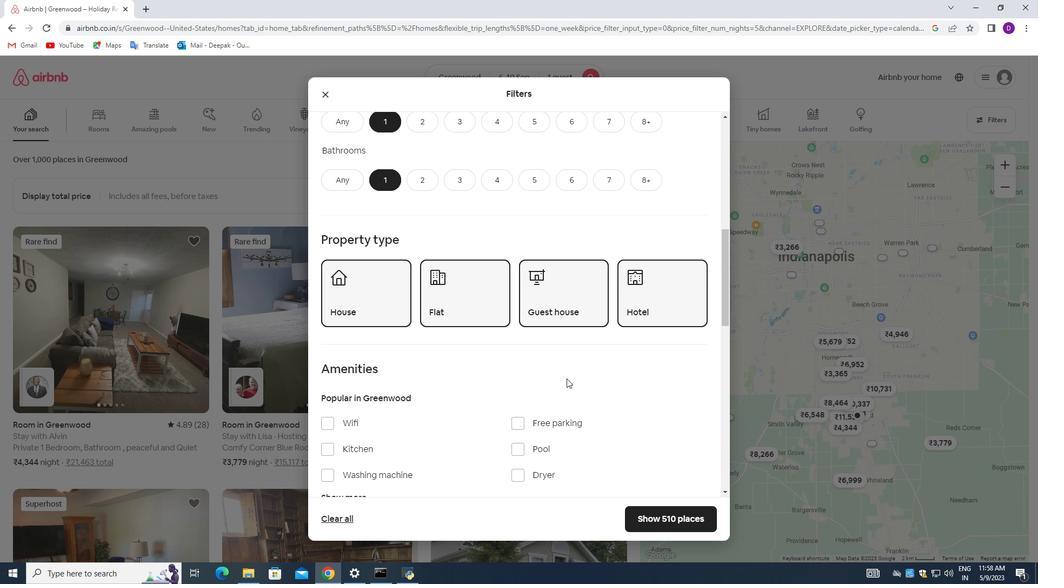 
Action: Mouse scrolled (566, 379) with delta (0, 0)
Screenshot: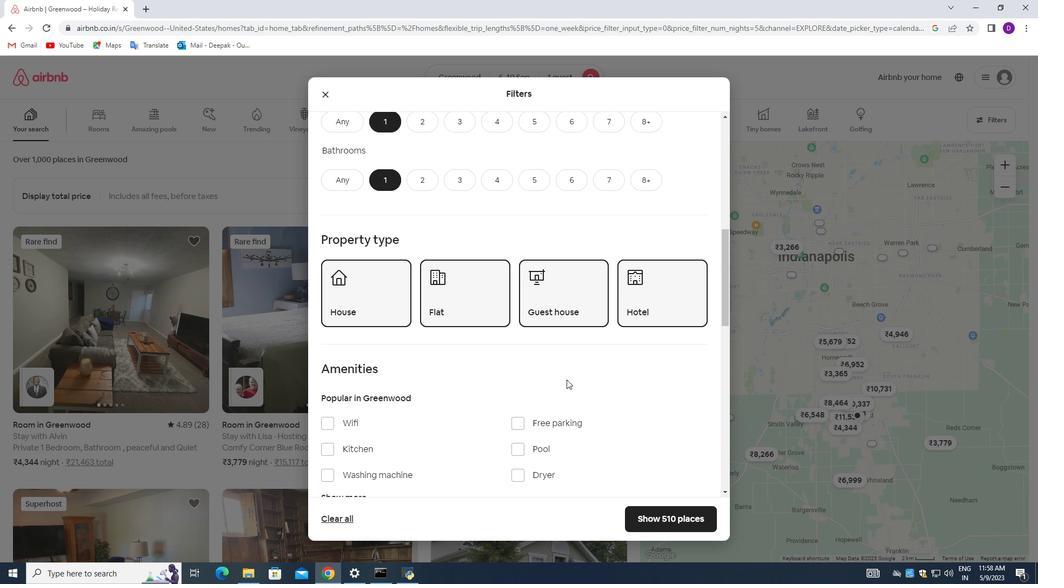 
Action: Mouse moved to (329, 418)
Screenshot: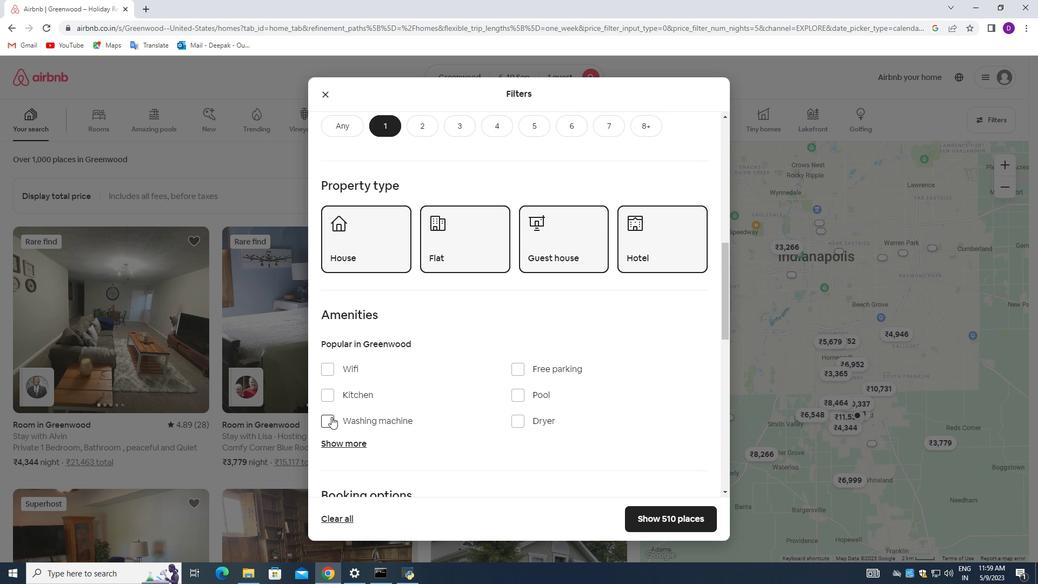 
Action: Mouse pressed left at (329, 418)
Screenshot: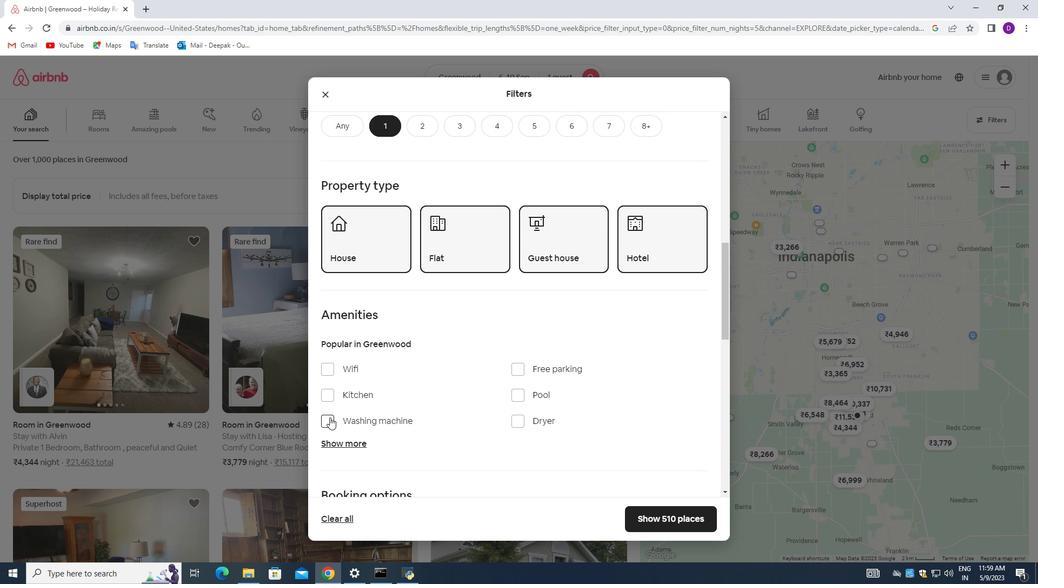 
Action: Mouse moved to (485, 422)
Screenshot: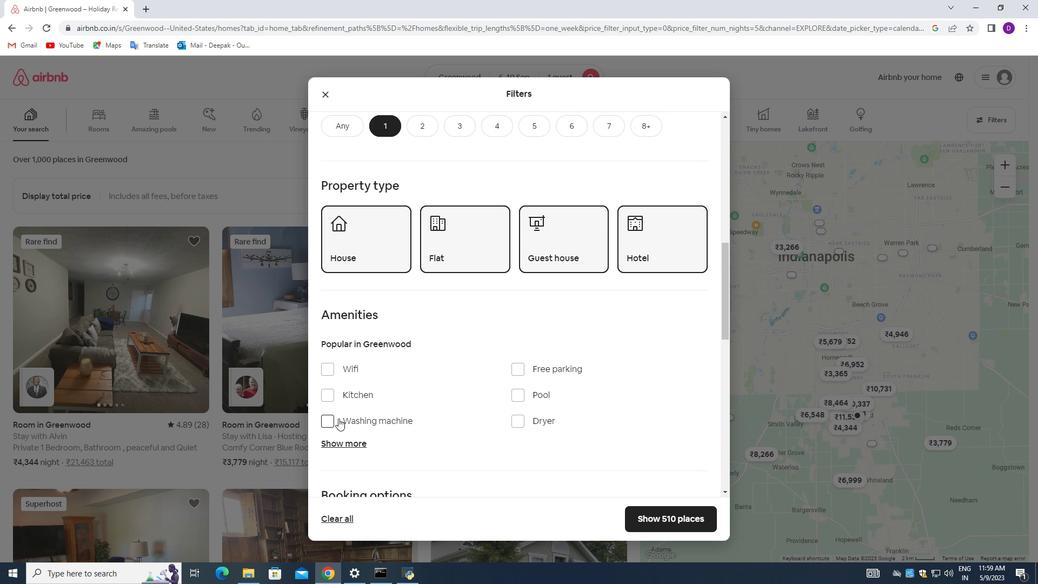 
Action: Mouse scrolled (485, 422) with delta (0, 0)
Screenshot: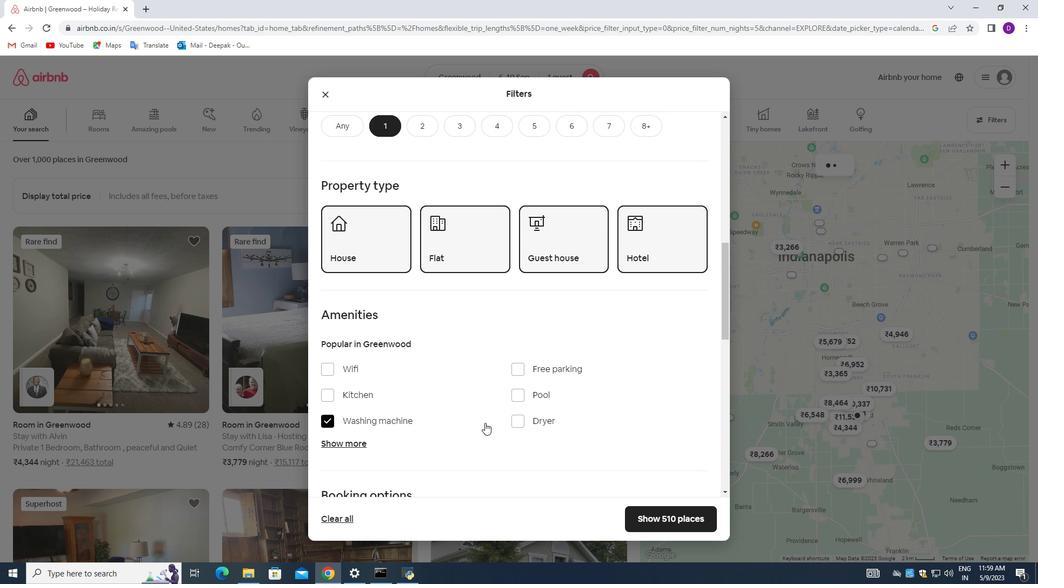 
Action: Mouse scrolled (485, 422) with delta (0, 0)
Screenshot: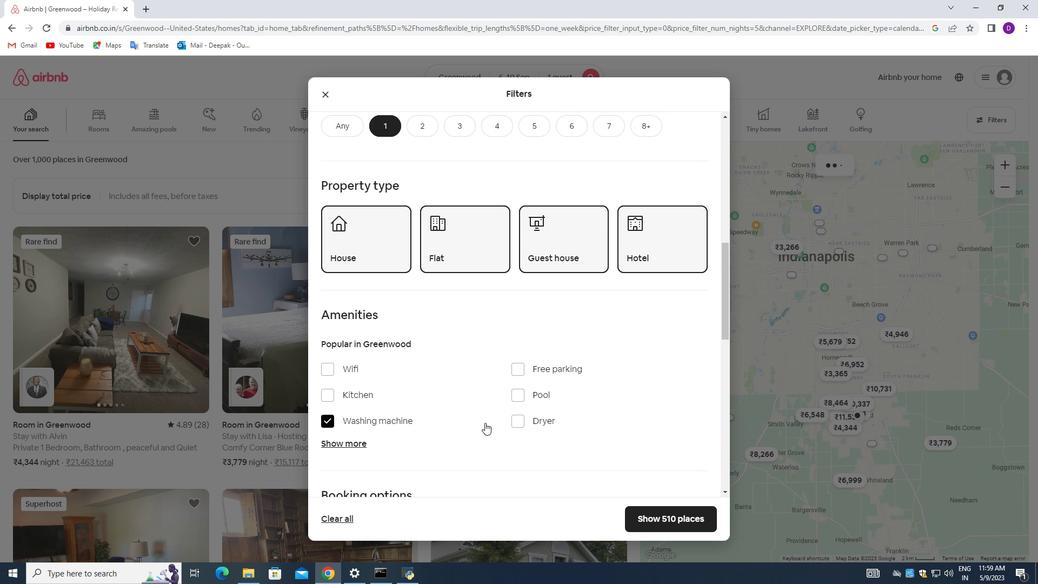 
Action: Mouse scrolled (485, 422) with delta (0, 0)
Screenshot: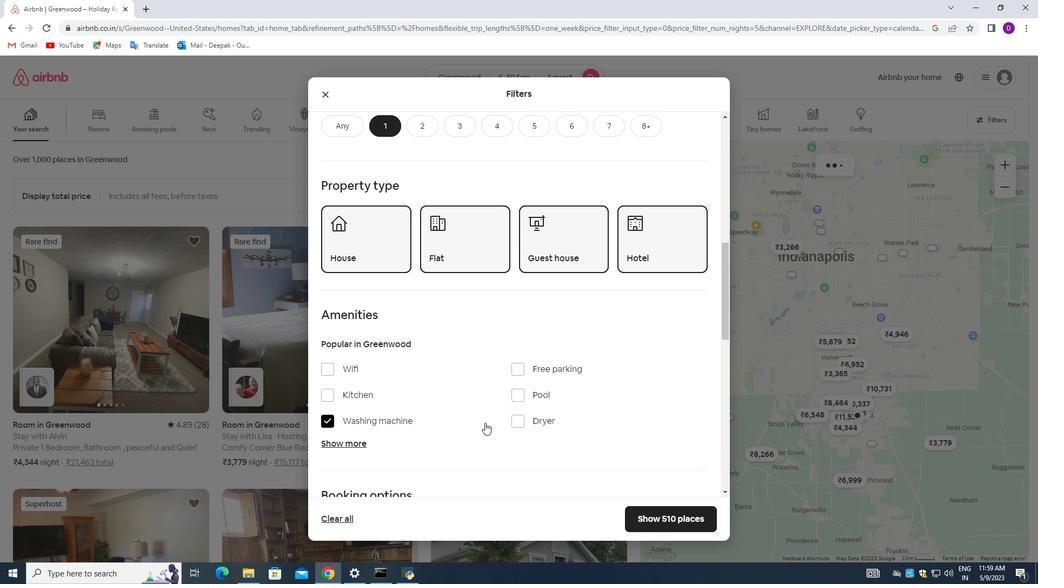 
Action: Mouse scrolled (485, 422) with delta (0, 0)
Screenshot: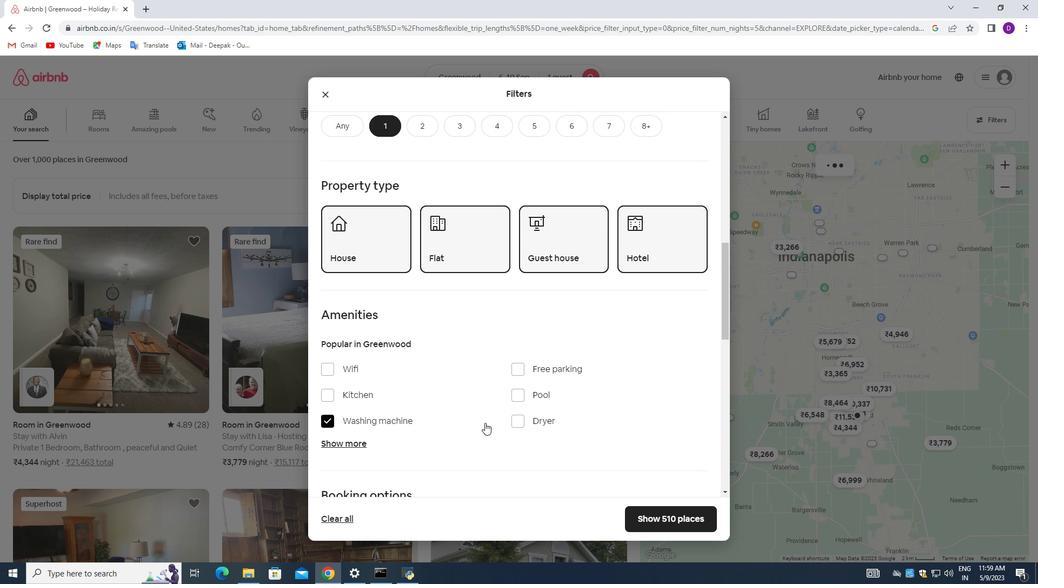 
Action: Mouse scrolled (485, 422) with delta (0, 0)
Screenshot: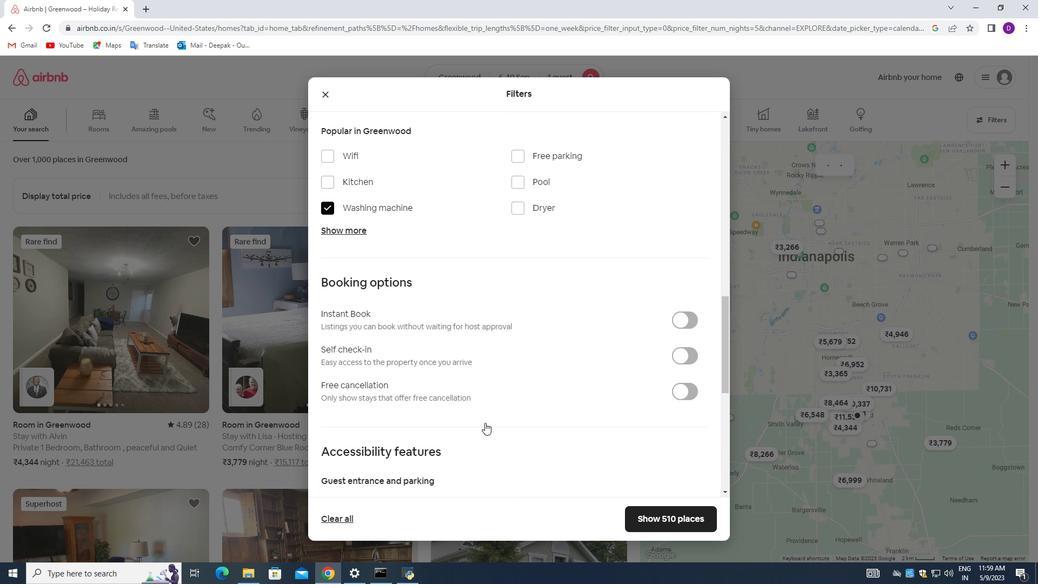 
Action: Mouse scrolled (485, 422) with delta (0, 0)
Screenshot: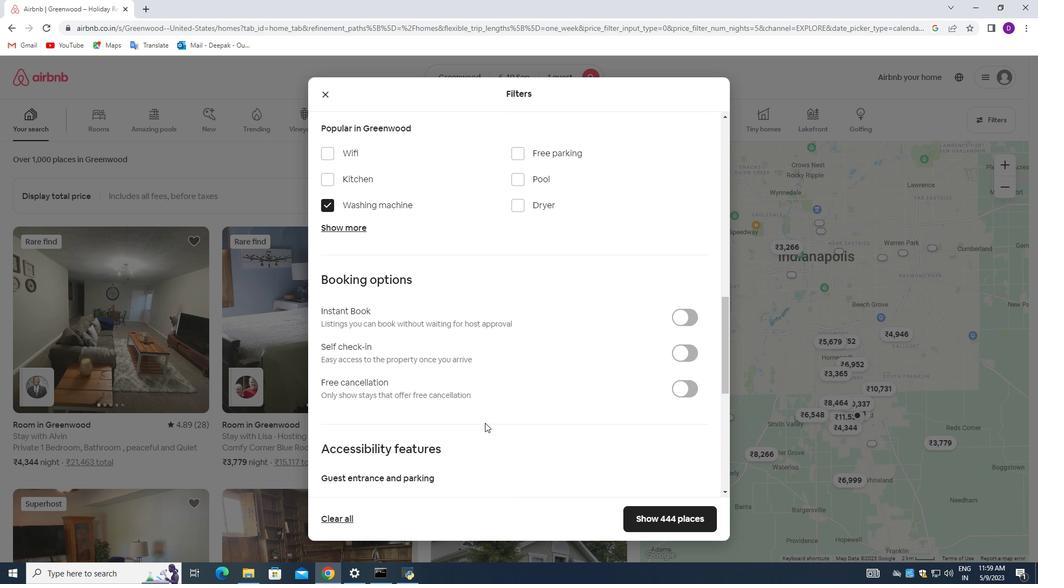 
Action: Mouse scrolled (485, 422) with delta (0, 0)
Screenshot: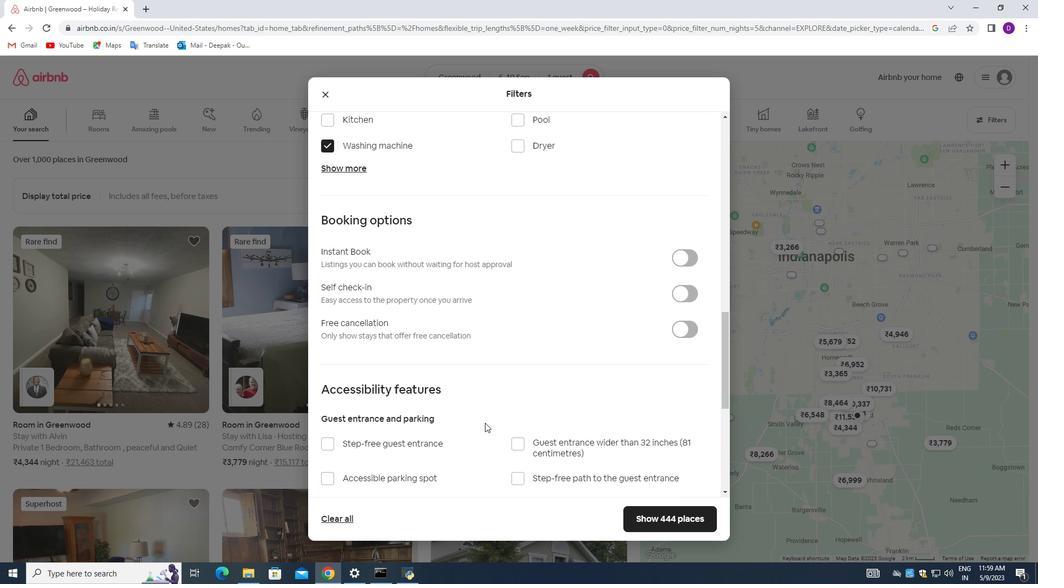 
Action: Mouse scrolled (485, 422) with delta (0, 0)
Screenshot: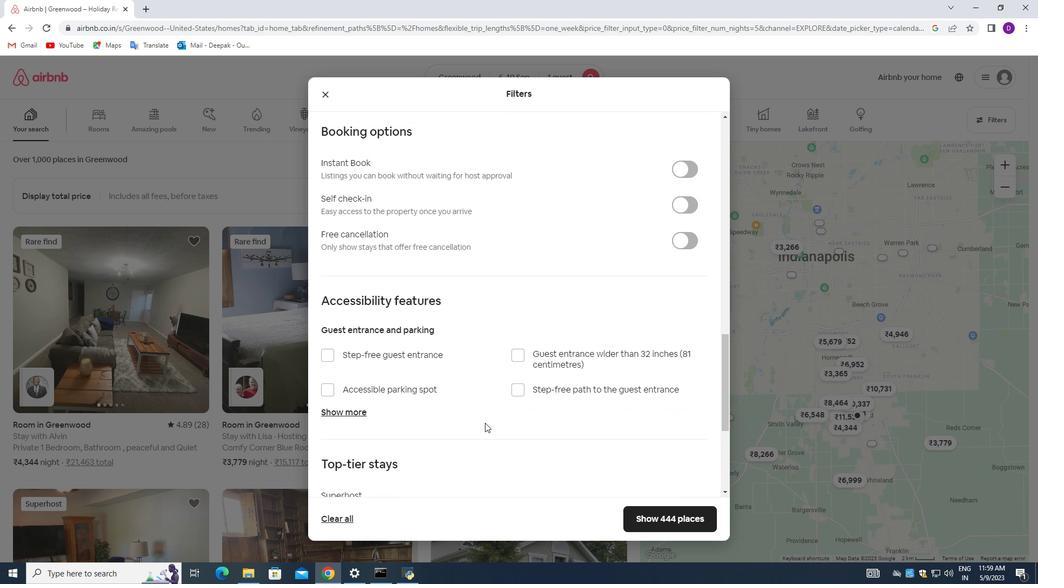 
Action: Mouse scrolled (485, 422) with delta (0, 0)
Screenshot: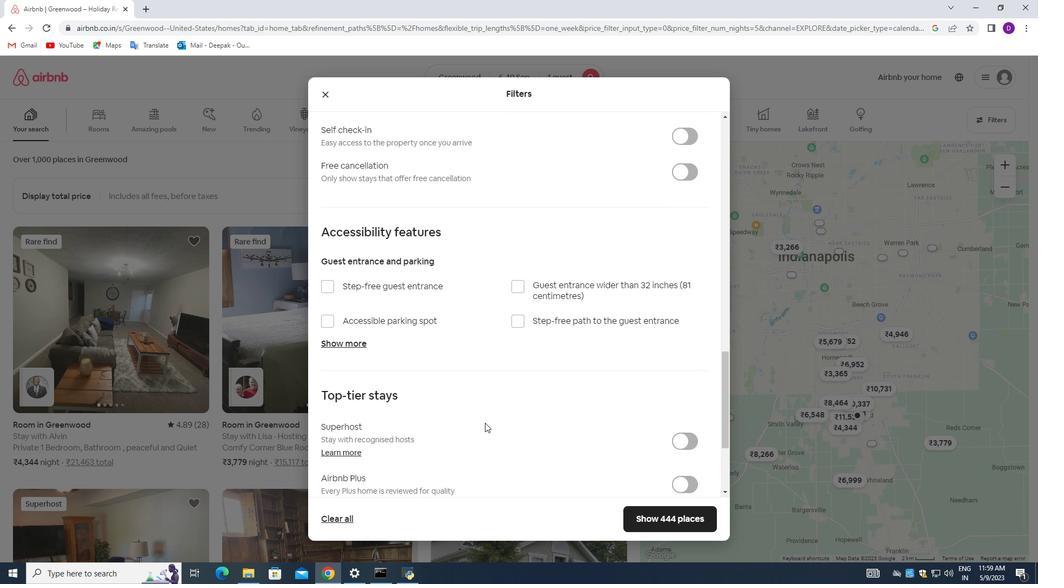 
Action: Mouse scrolled (485, 422) with delta (0, 0)
Screenshot: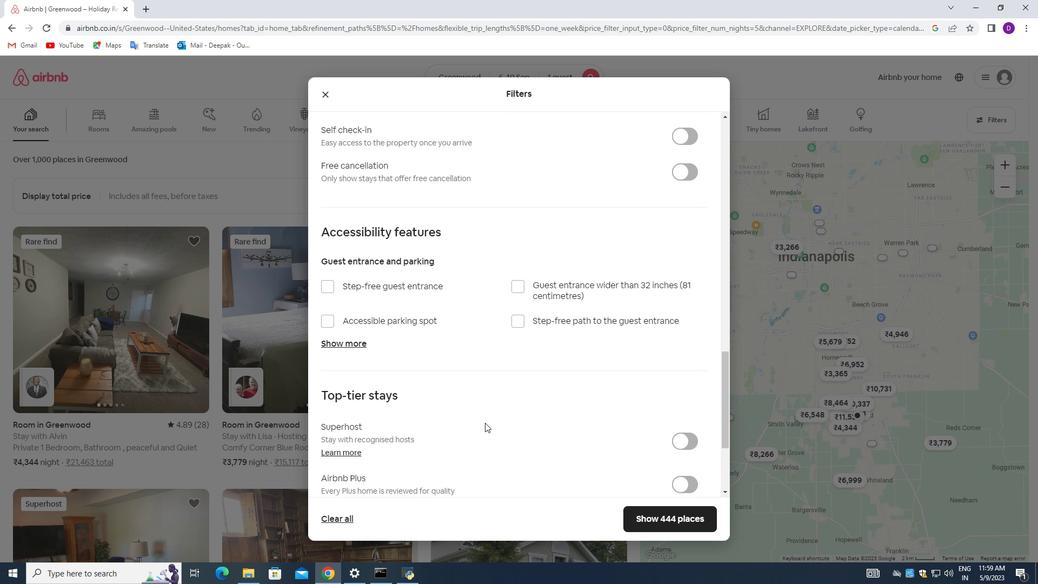 
Action: Mouse scrolled (485, 422) with delta (0, 0)
Screenshot: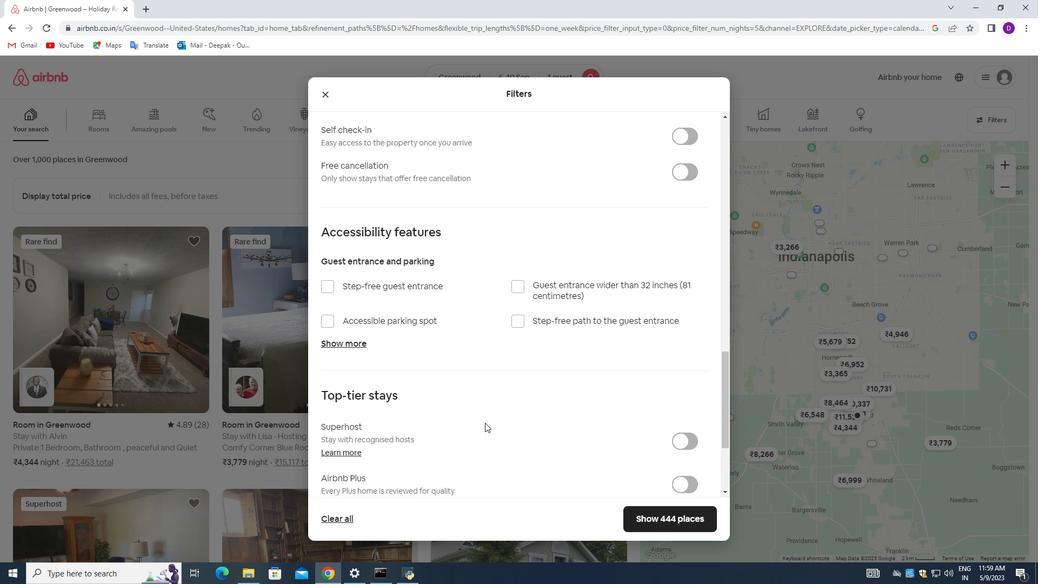 
Action: Mouse moved to (567, 386)
Screenshot: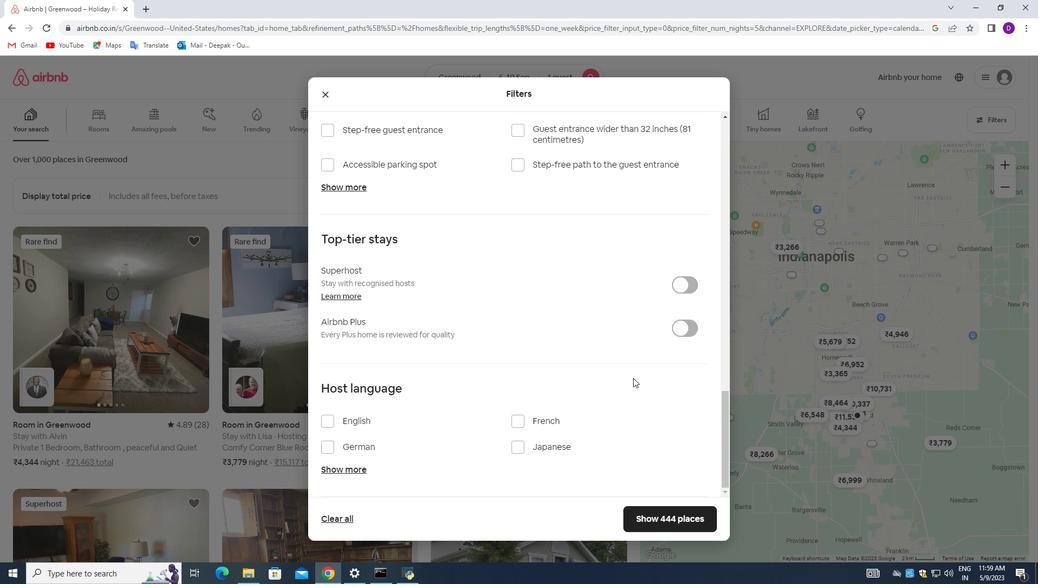 
Action: Mouse scrolled (567, 386) with delta (0, 0)
Screenshot: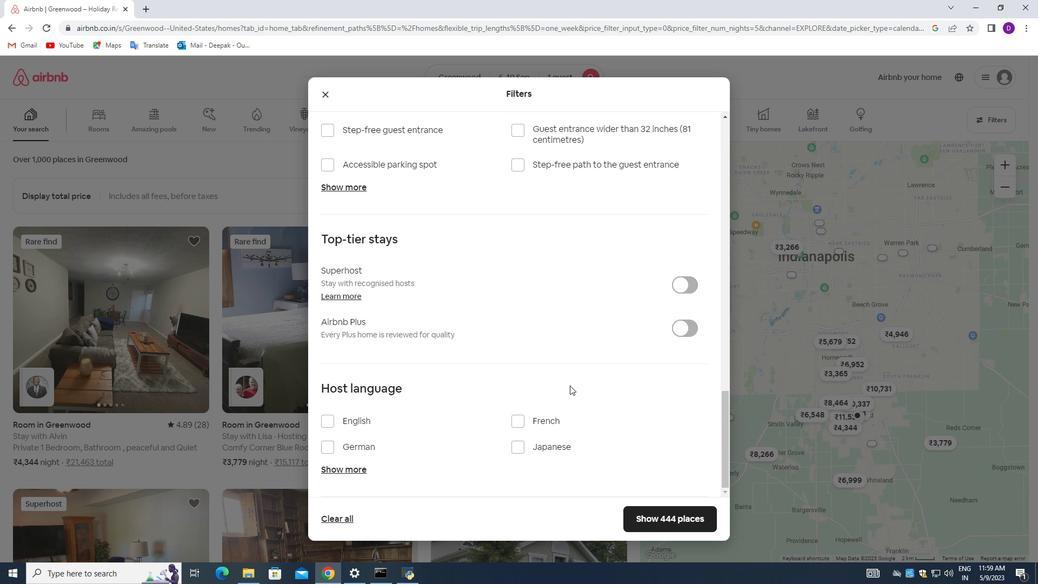 
Action: Mouse scrolled (567, 386) with delta (0, 0)
Screenshot: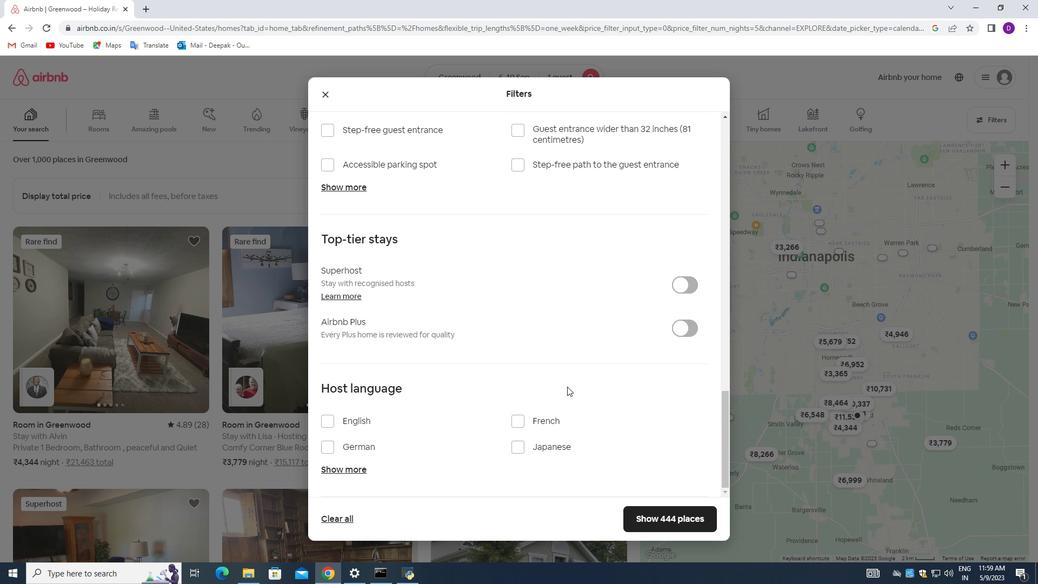 
Action: Mouse scrolled (567, 386) with delta (0, 0)
Screenshot: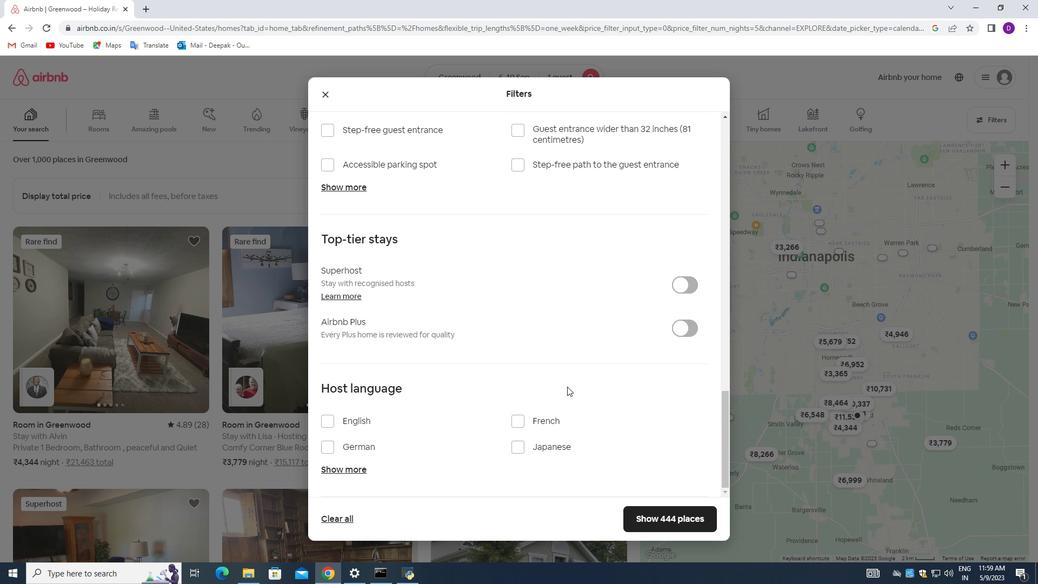 
Action: Mouse scrolled (567, 386) with delta (0, 0)
Screenshot: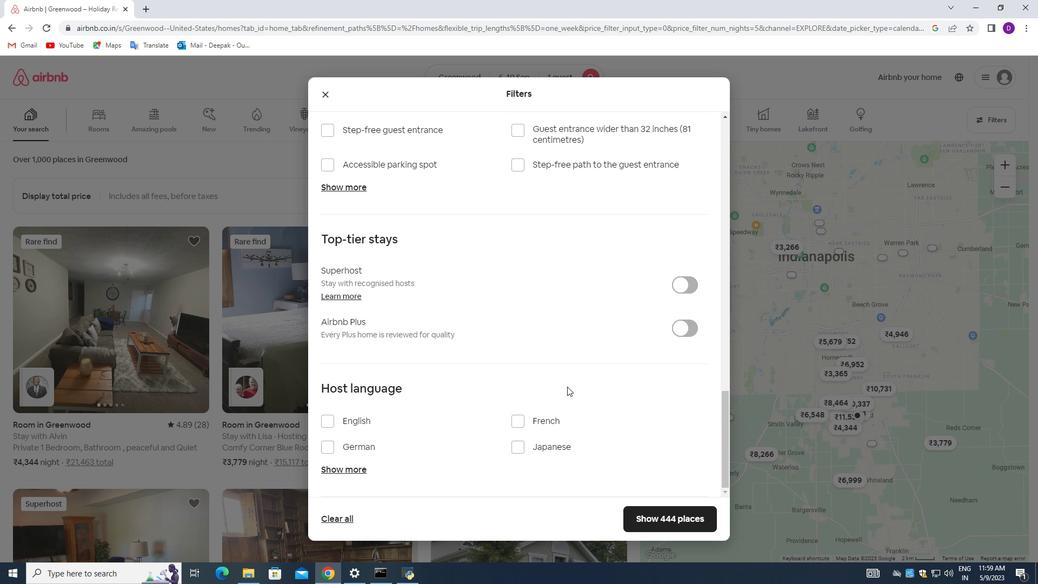 
Action: Mouse moved to (543, 353)
Screenshot: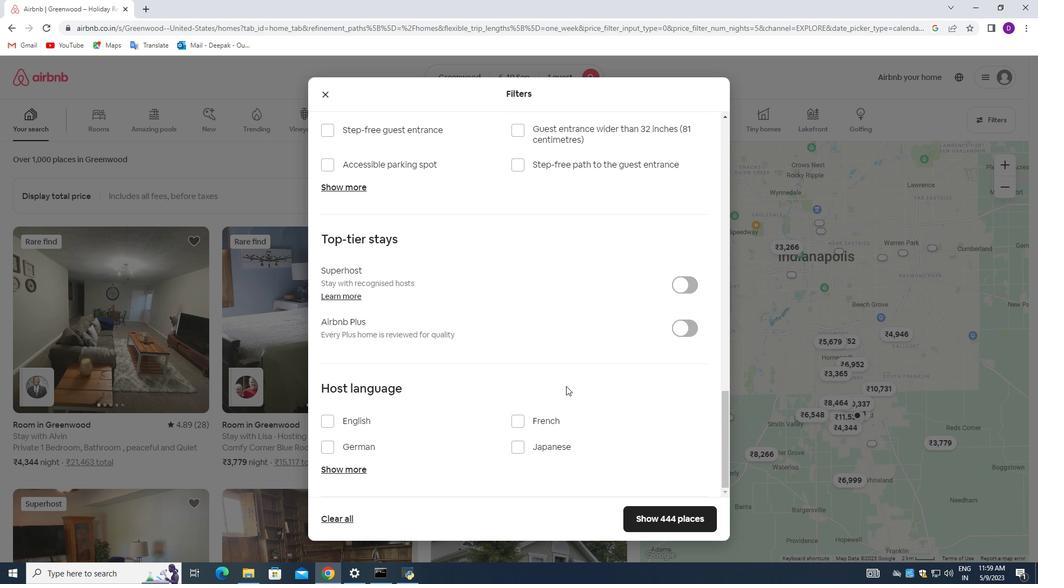 
Action: Mouse scrolled (543, 354) with delta (0, 0)
Screenshot: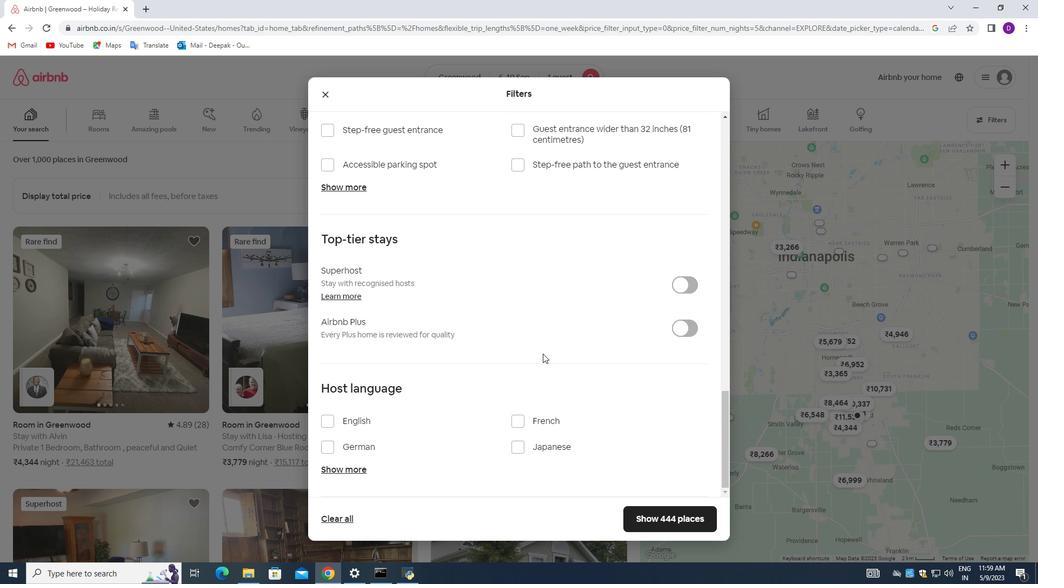 
Action: Mouse scrolled (543, 354) with delta (0, 0)
Screenshot: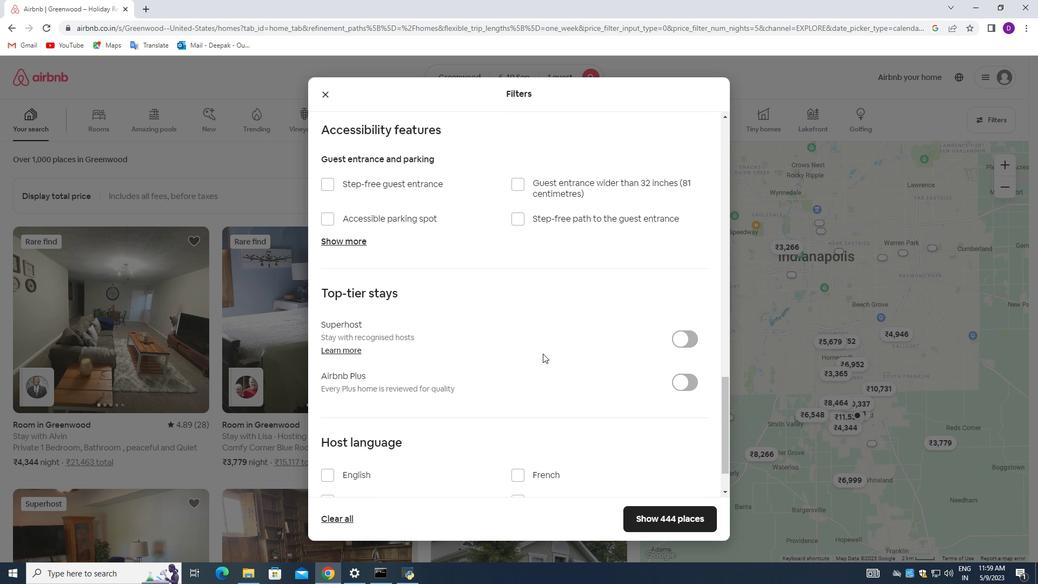 
Action: Mouse scrolled (543, 354) with delta (0, 0)
Screenshot: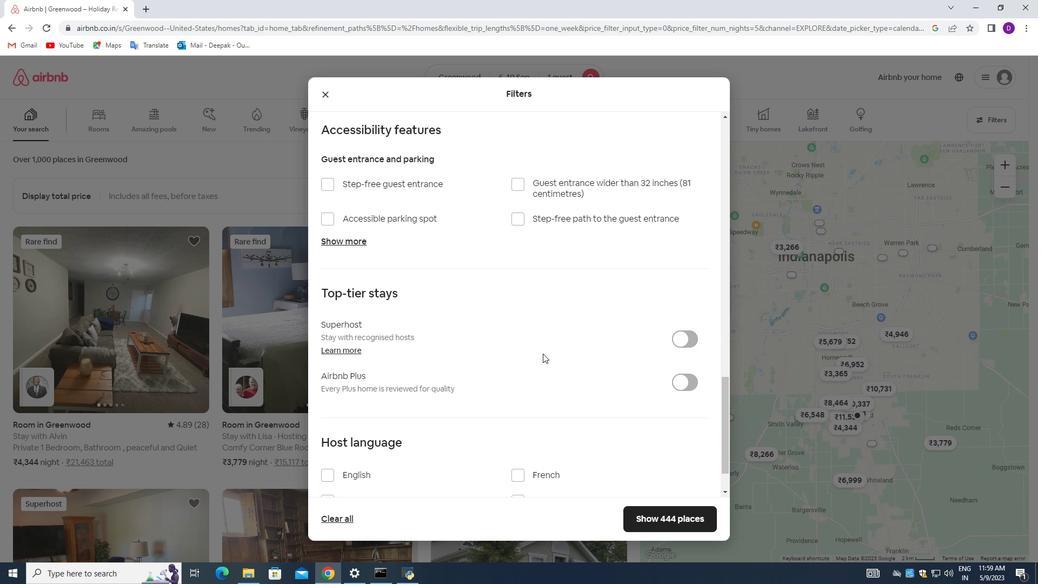 
Action: Mouse scrolled (543, 354) with delta (0, 0)
Screenshot: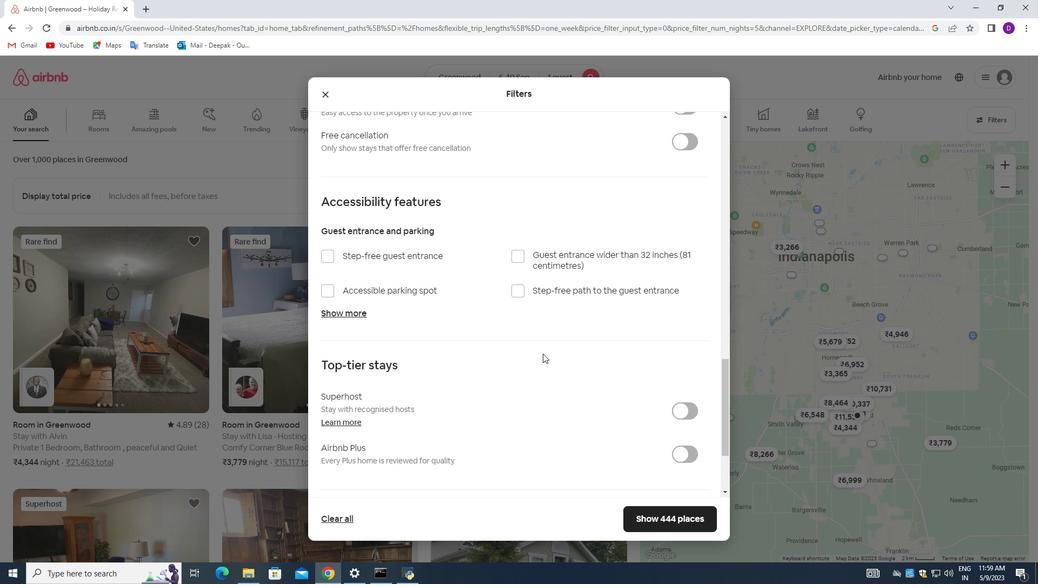 
Action: Mouse moved to (557, 345)
Screenshot: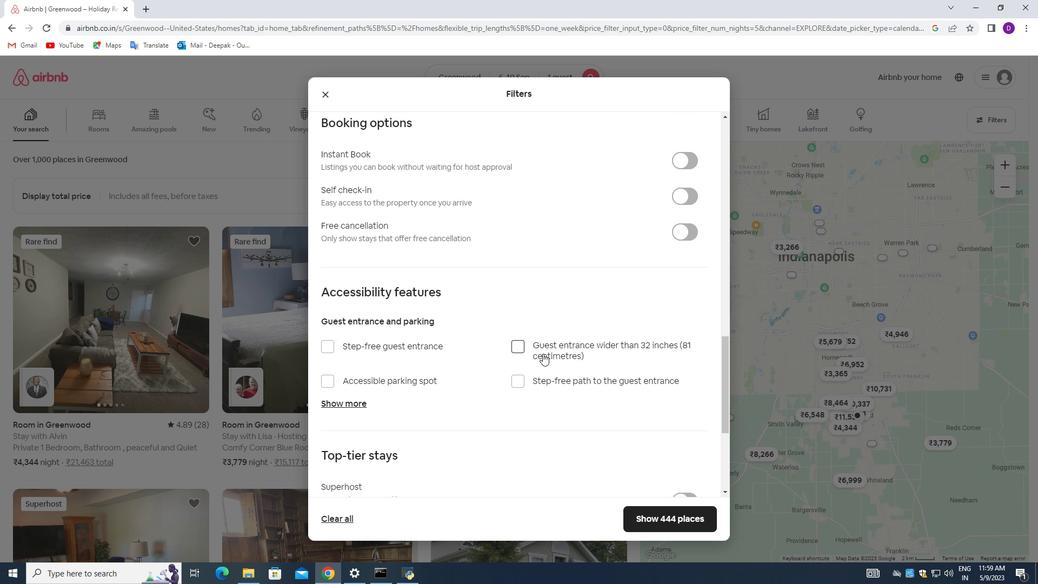 
Action: Mouse scrolled (557, 346) with delta (0, 0)
Screenshot: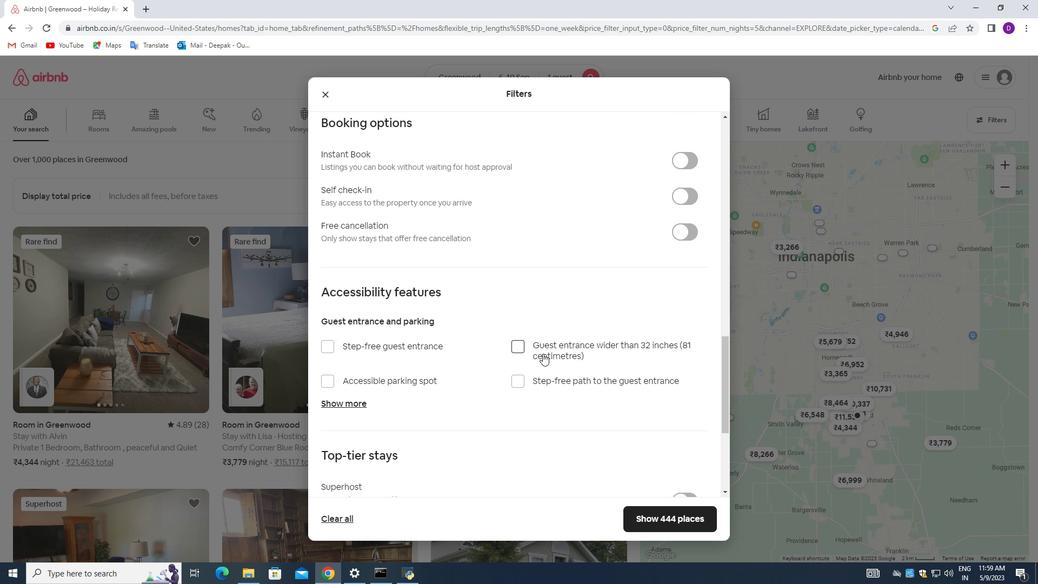 
Action: Mouse moved to (557, 345)
Screenshot: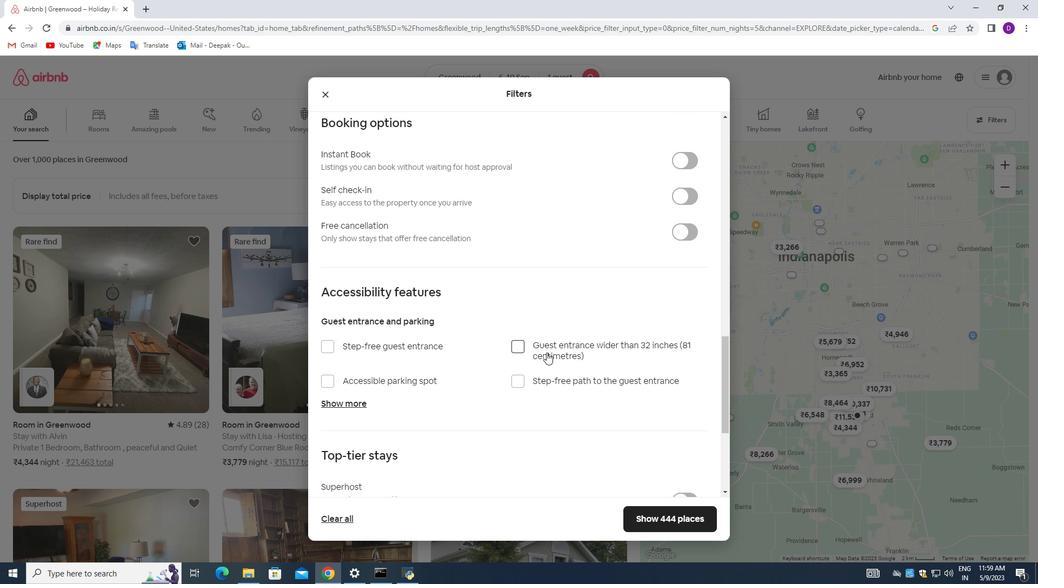 
Action: Mouse scrolled (557, 345) with delta (0, 0)
Screenshot: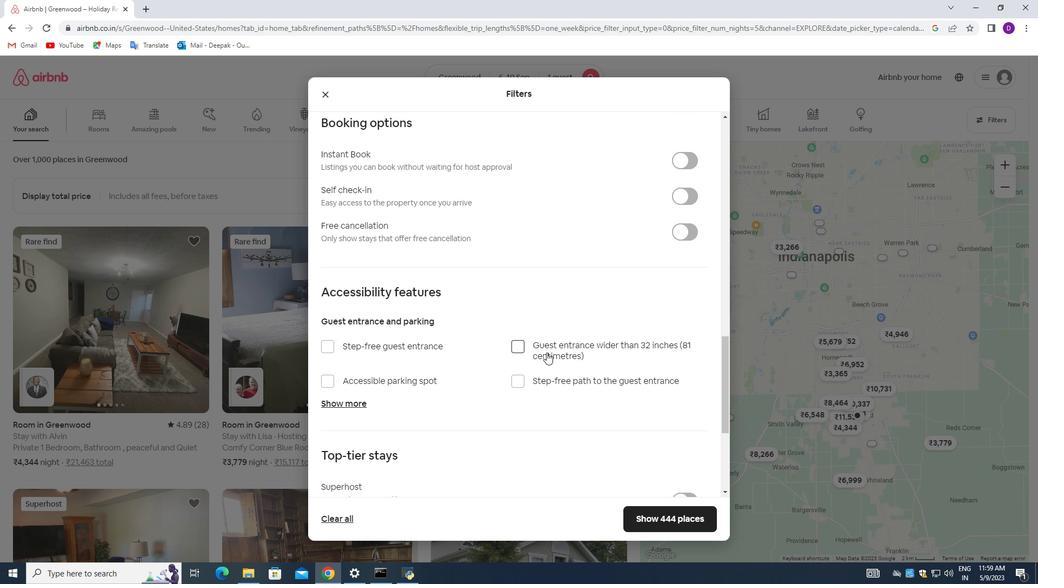 
Action: Mouse moved to (558, 345)
Screenshot: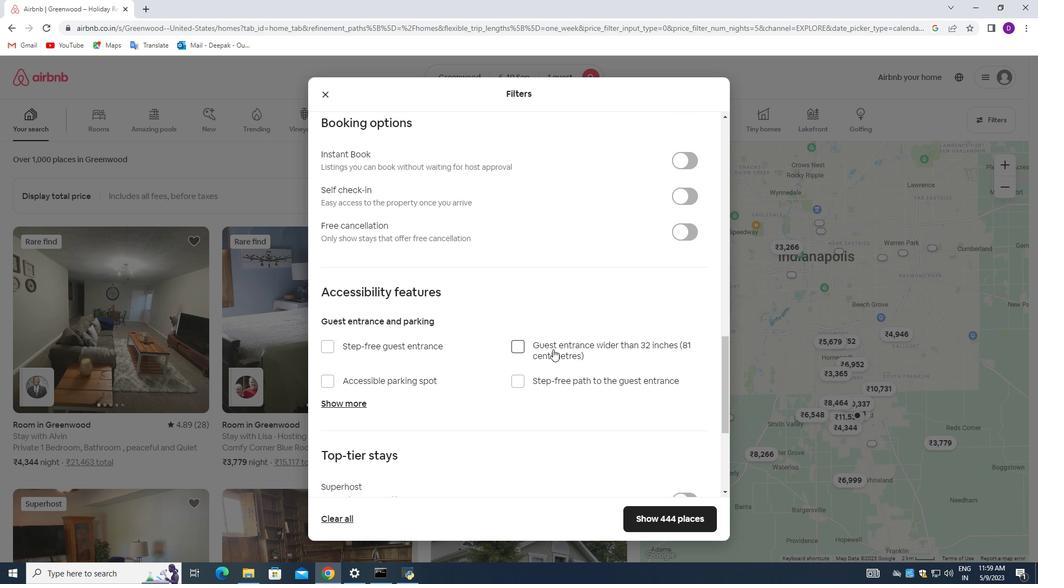 
Action: Mouse scrolled (558, 345) with delta (0, 0)
Screenshot: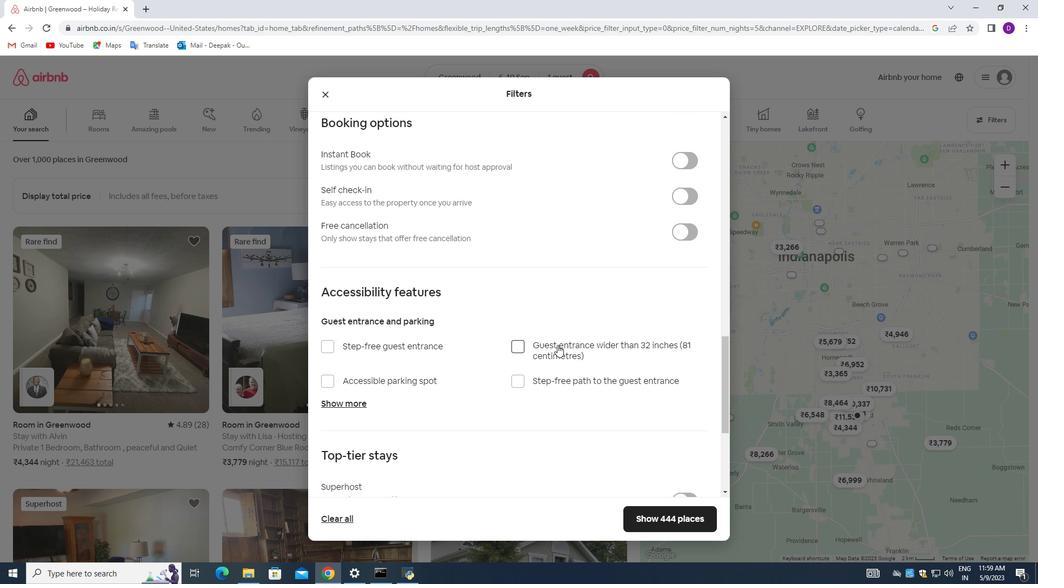 
Action: Mouse moved to (682, 356)
Screenshot: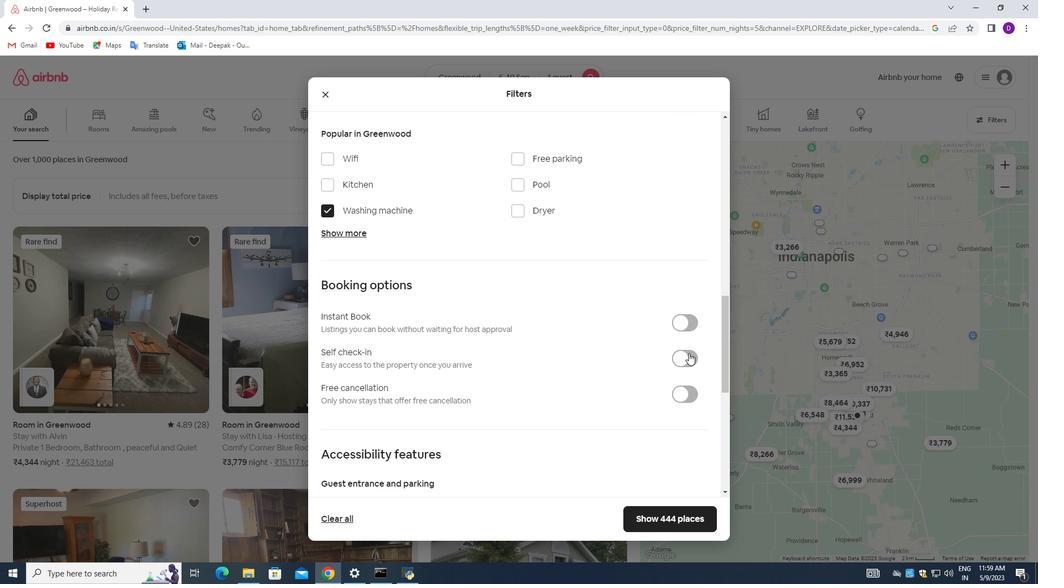 
Action: Mouse pressed left at (682, 356)
Screenshot: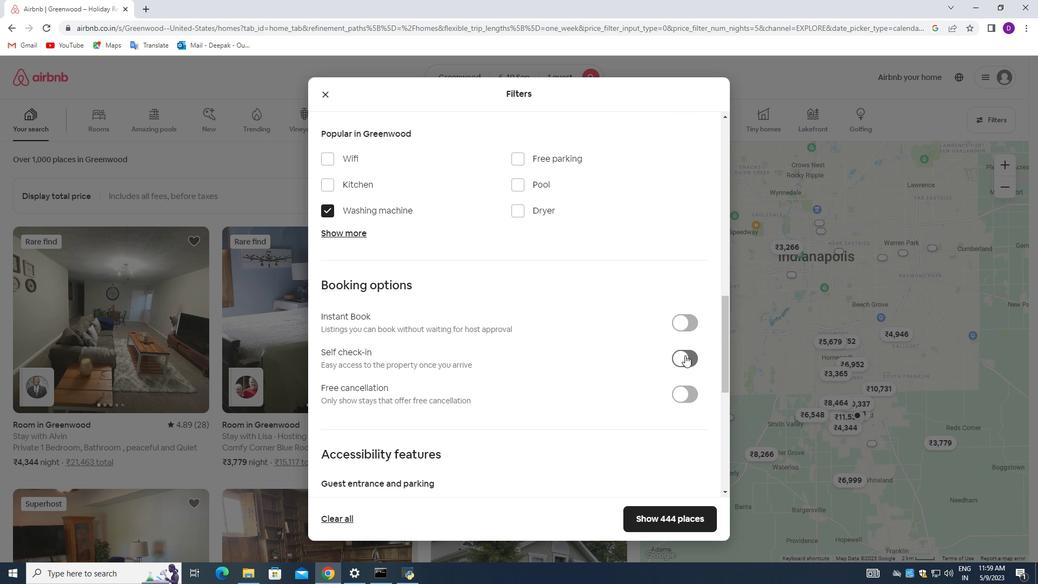 
Action: Mouse moved to (673, 359)
Screenshot: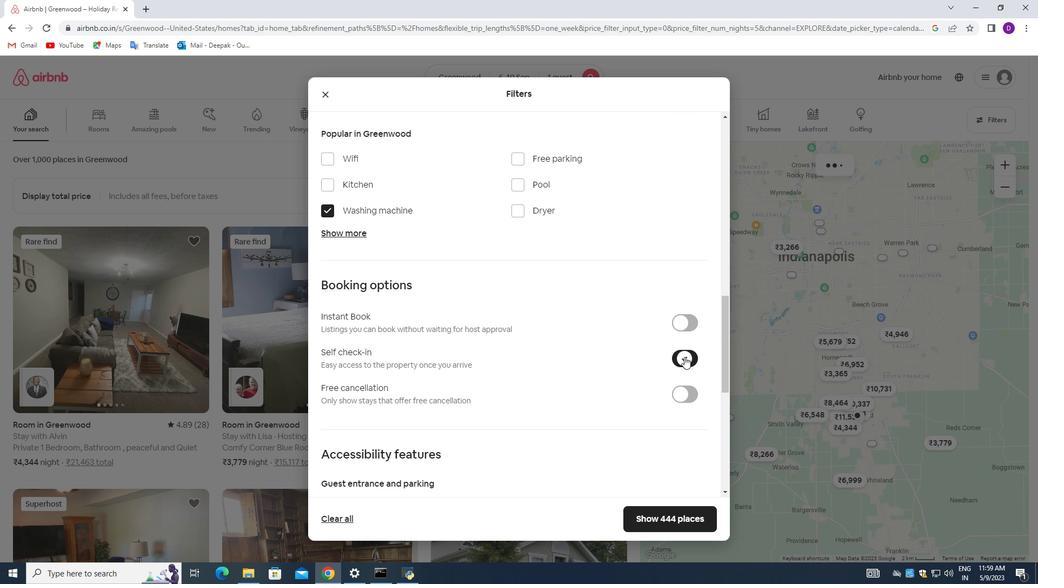 
Action: Mouse scrolled (673, 358) with delta (0, 0)
Screenshot: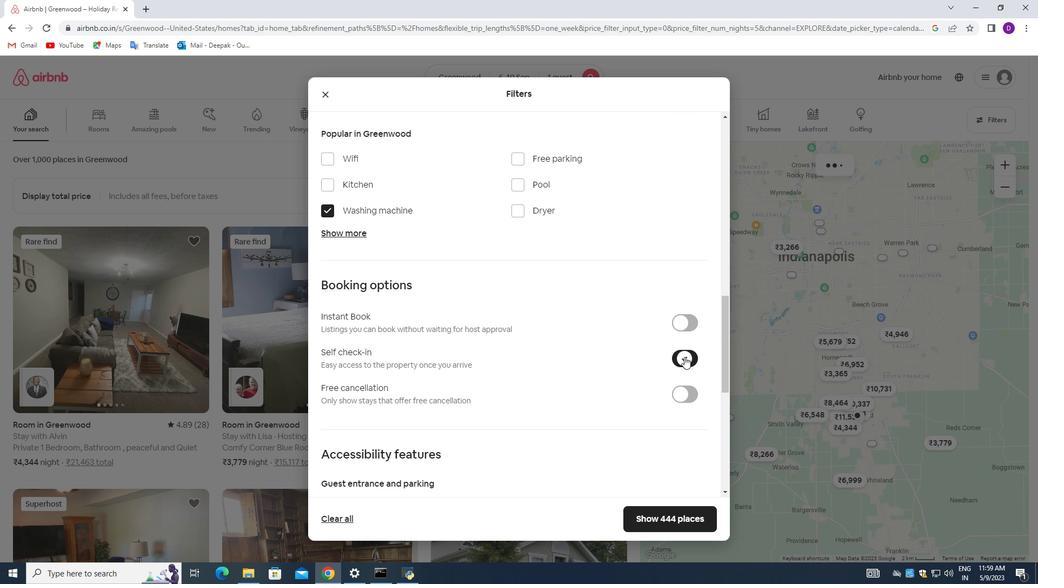 
Action: Mouse moved to (666, 359)
Screenshot: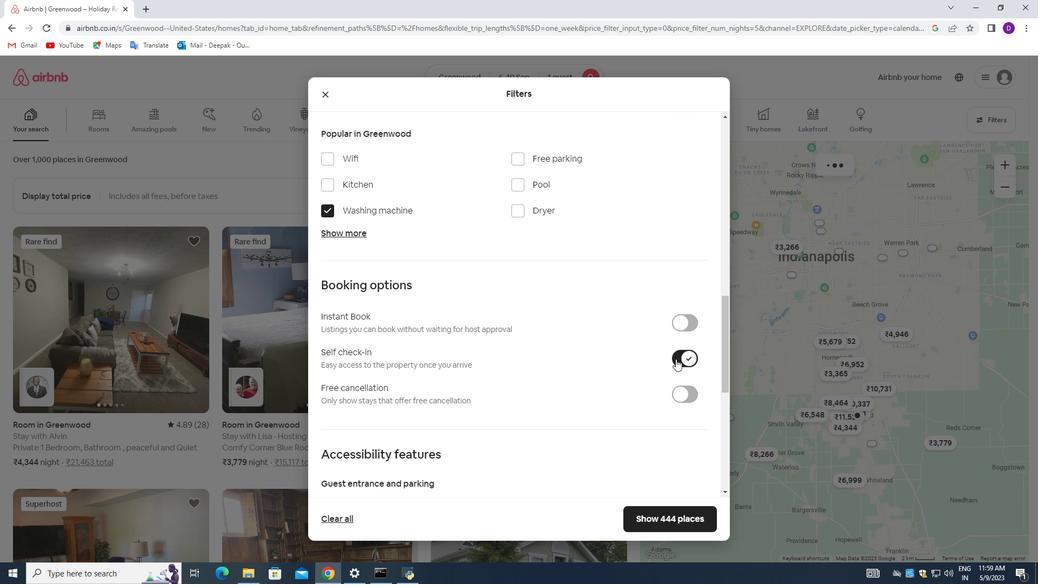 
Action: Mouse scrolled (666, 358) with delta (0, 0)
Screenshot: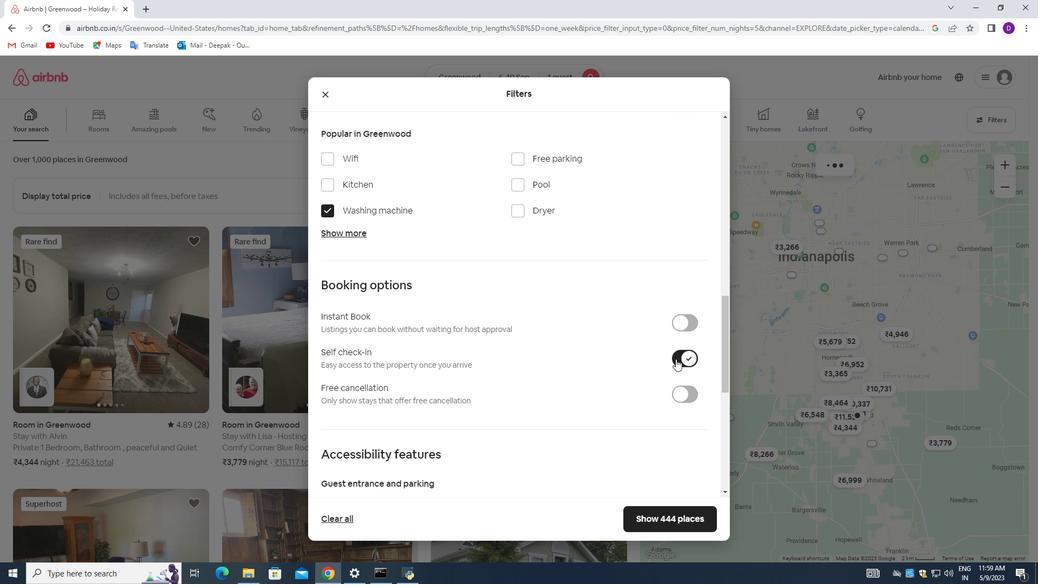 
Action: Mouse moved to (656, 359)
Screenshot: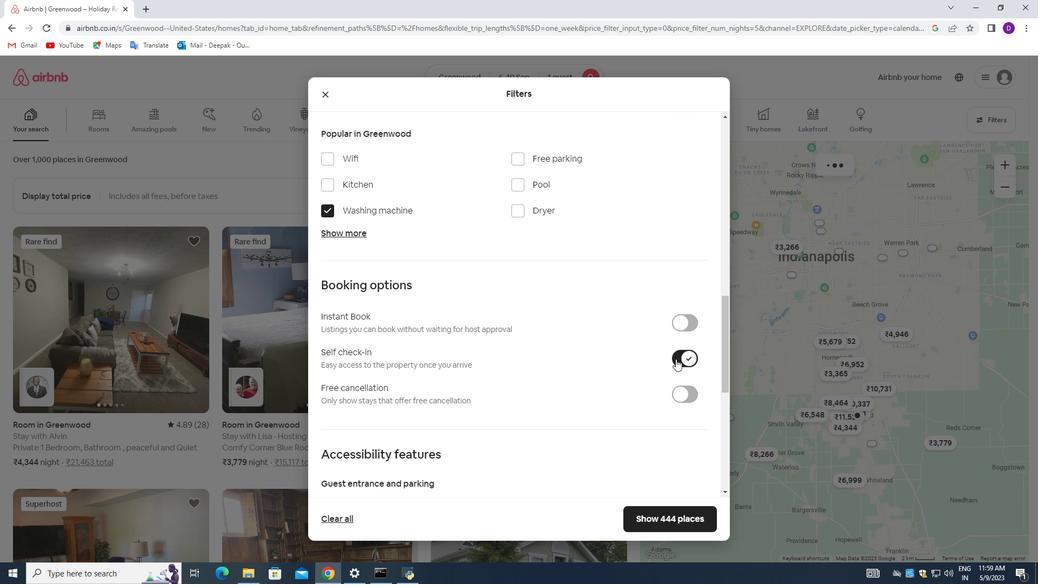 
Action: Mouse scrolled (656, 359) with delta (0, 0)
Screenshot: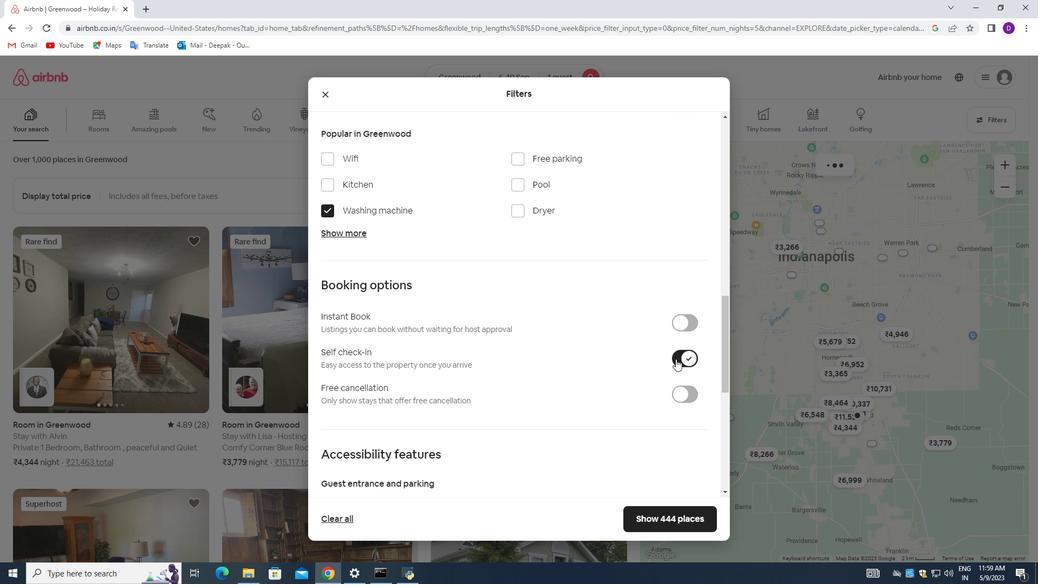 
Action: Mouse moved to (608, 358)
Screenshot: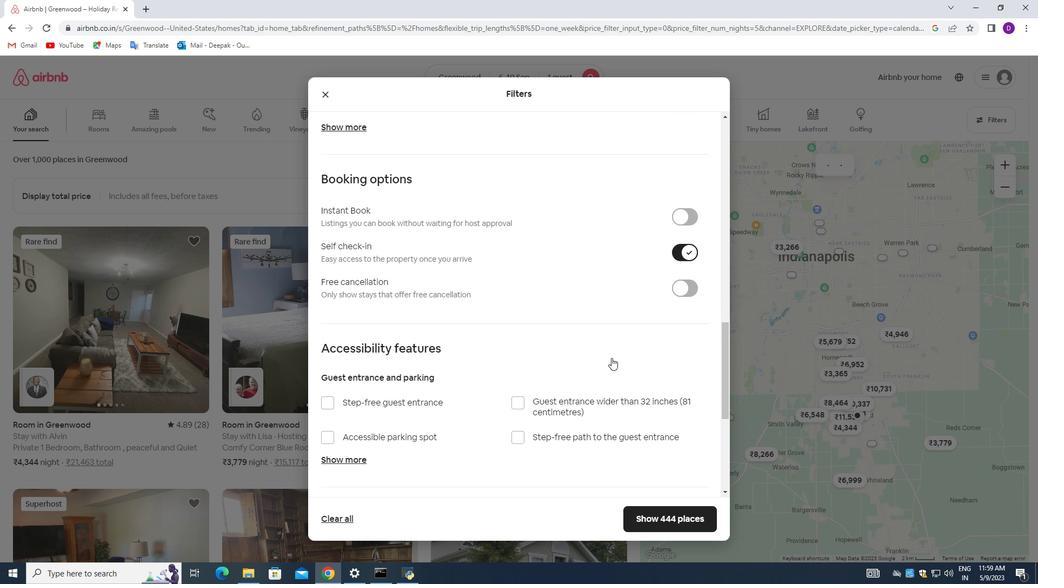 
Action: Mouse scrolled (608, 357) with delta (0, 0)
Screenshot: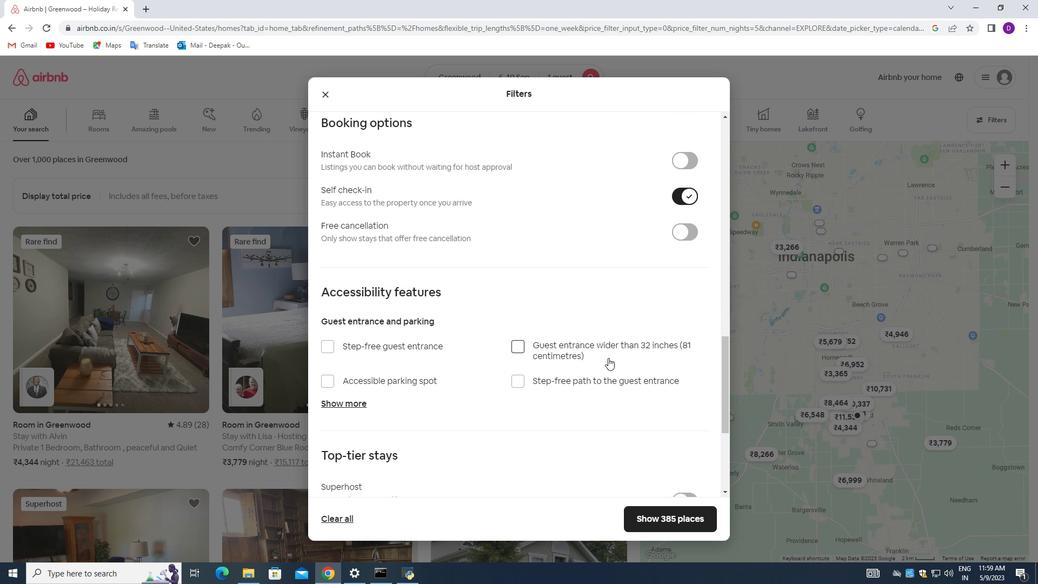
Action: Mouse scrolled (608, 357) with delta (0, 0)
Screenshot: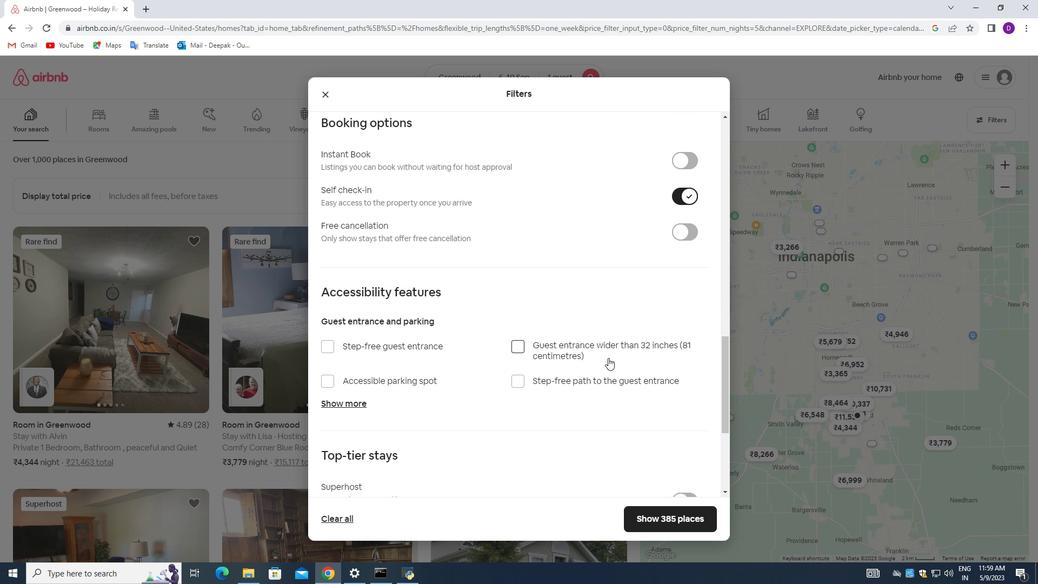 
Action: Mouse scrolled (608, 357) with delta (0, 0)
Screenshot: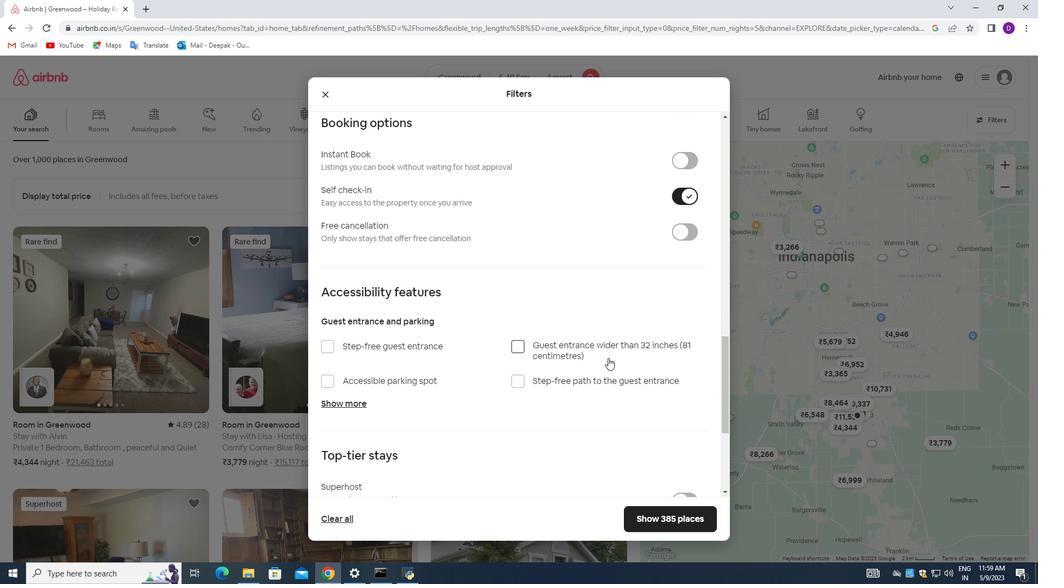
Action: Mouse scrolled (608, 357) with delta (0, 0)
Screenshot: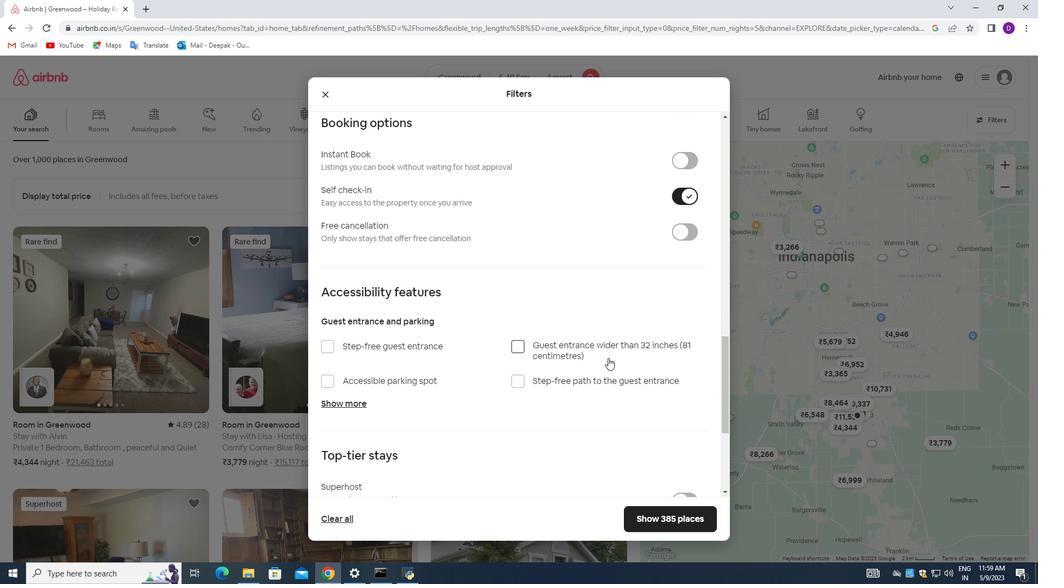 
Action: Mouse scrolled (608, 357) with delta (0, 0)
Screenshot: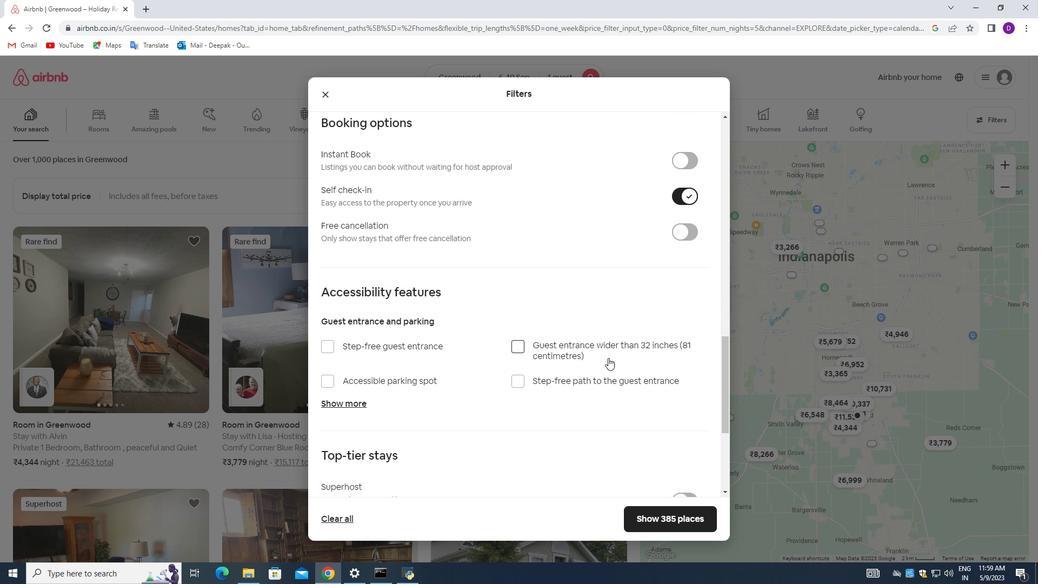 
Action: Mouse scrolled (608, 357) with delta (0, 0)
Screenshot: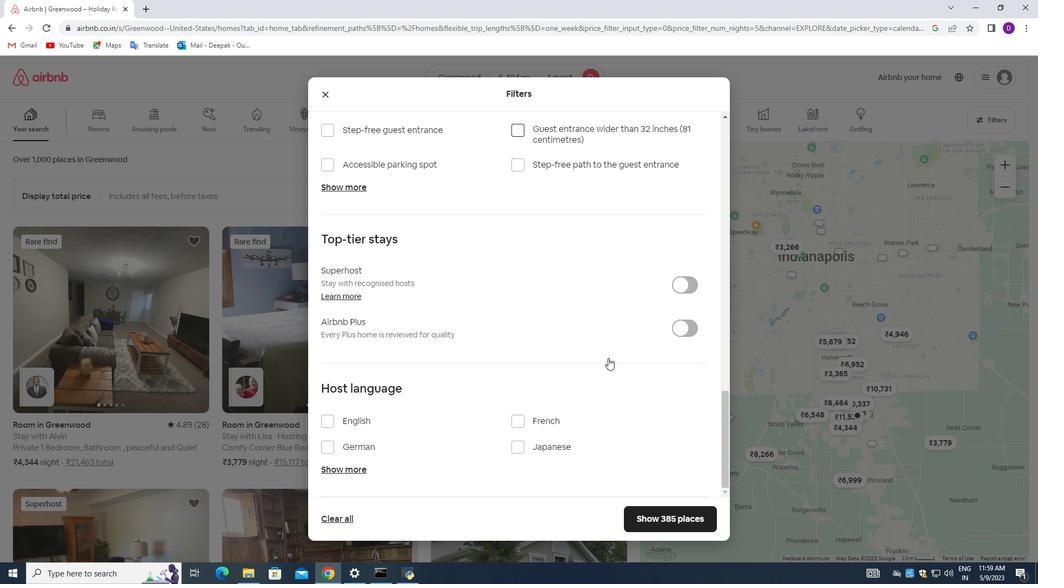 
Action: Mouse scrolled (608, 357) with delta (0, 0)
Screenshot: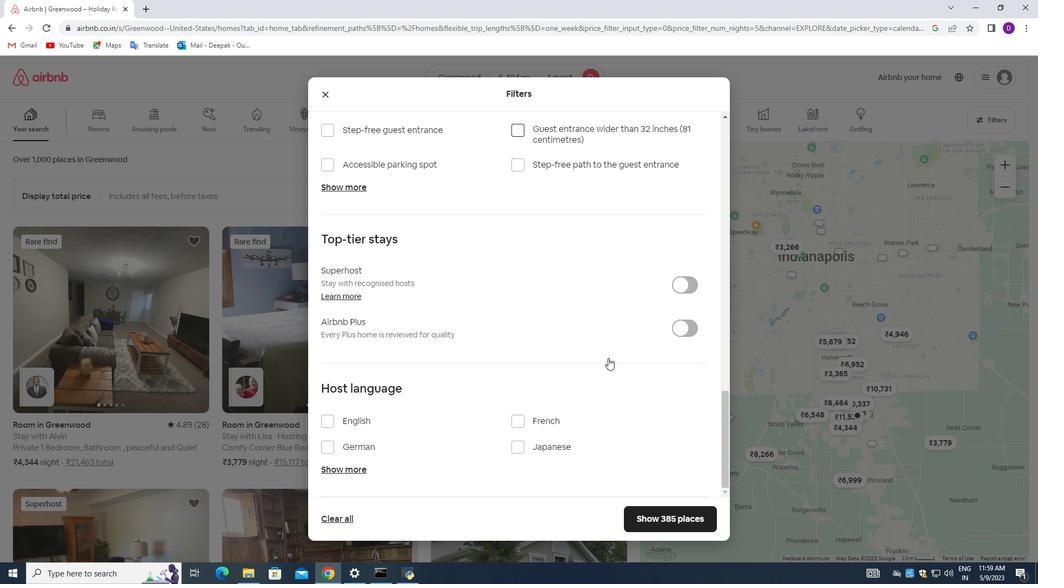 
Action: Mouse scrolled (608, 357) with delta (0, 0)
Screenshot: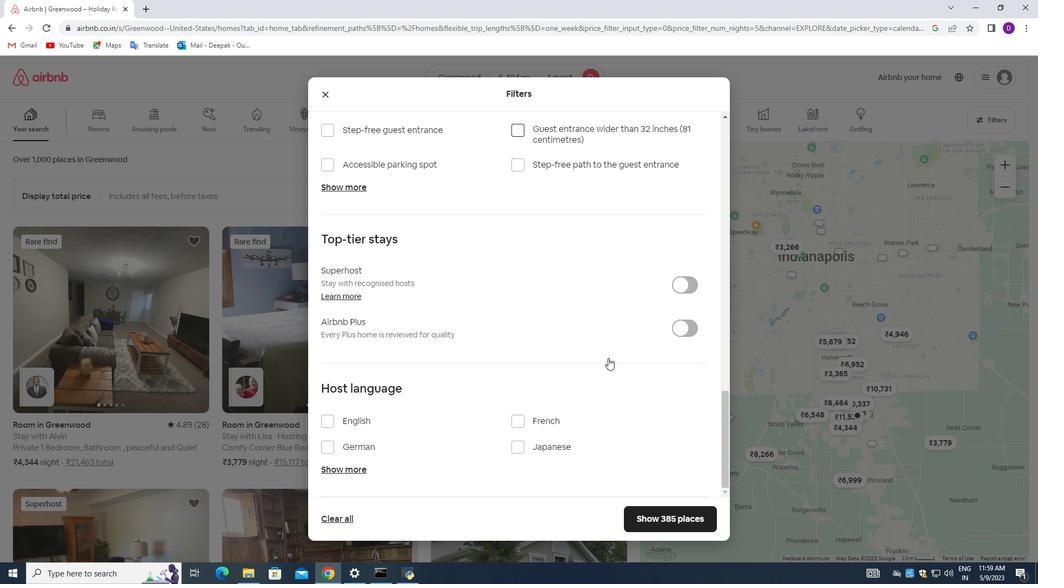 
Action: Mouse moved to (331, 420)
Screenshot: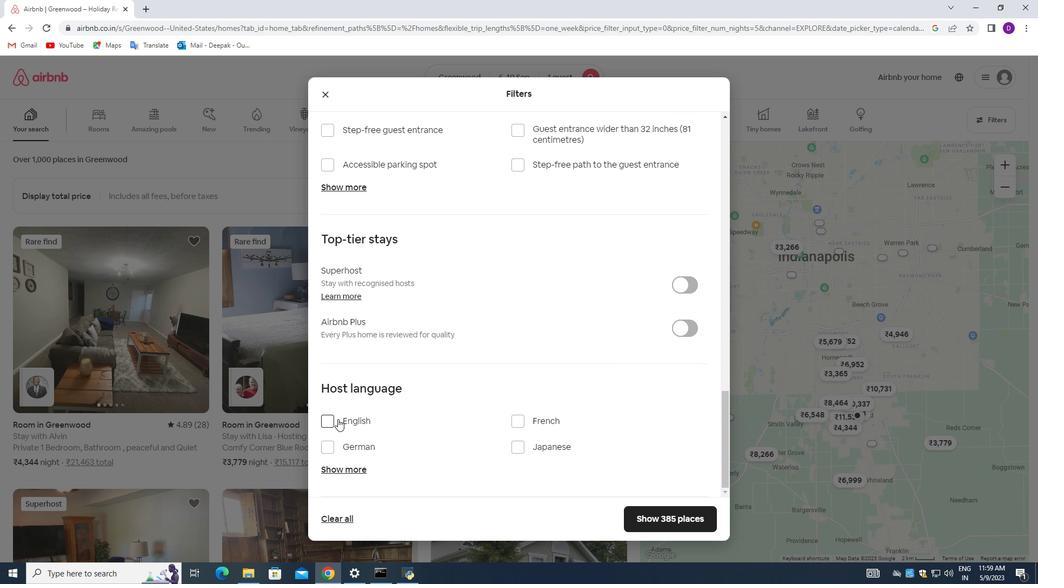
Action: Mouse pressed left at (331, 420)
Screenshot: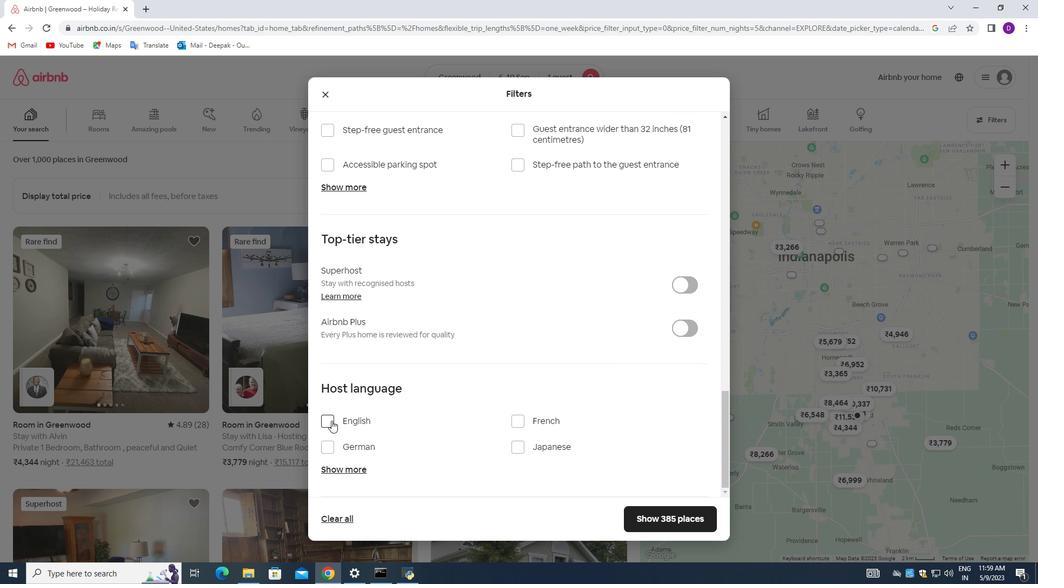 
Action: Mouse moved to (672, 517)
Screenshot: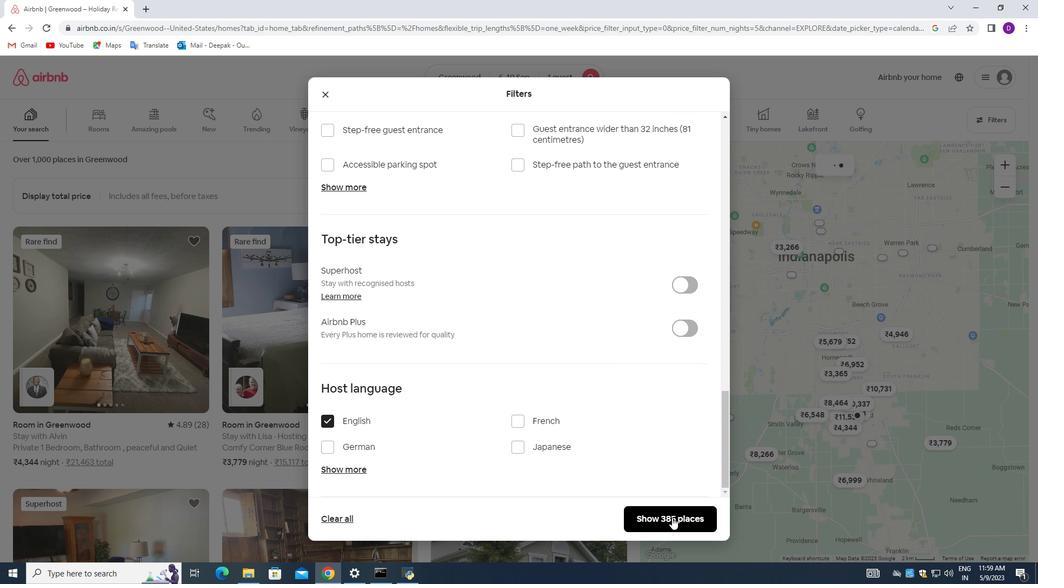 
Action: Mouse pressed left at (672, 517)
Screenshot: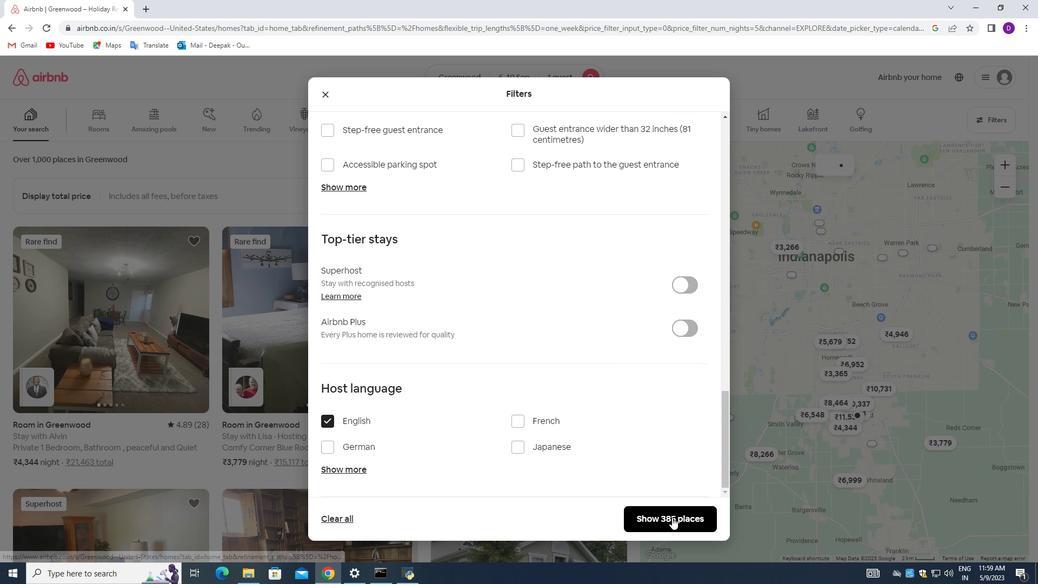 
Action: Mouse moved to (669, 516)
Screenshot: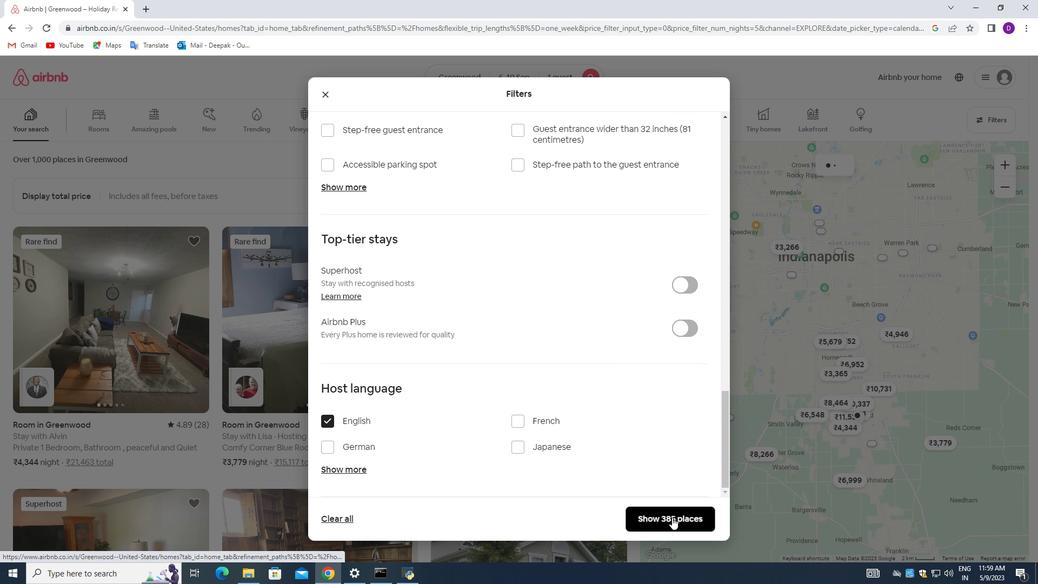 
